 Task: Look for space in Pijnacker, Netherlands from 1st June, 2023 to 9th June, 2023 for 4 adults in price range Rs.6000 to Rs.12000. Place can be entire place with 2 bedrooms having 2 beds and 2 bathrooms. Property type can be house, flat, guest house. Booking option can be shelf check-in. Required host language is English.
Action: Mouse moved to (490, 56)
Screenshot: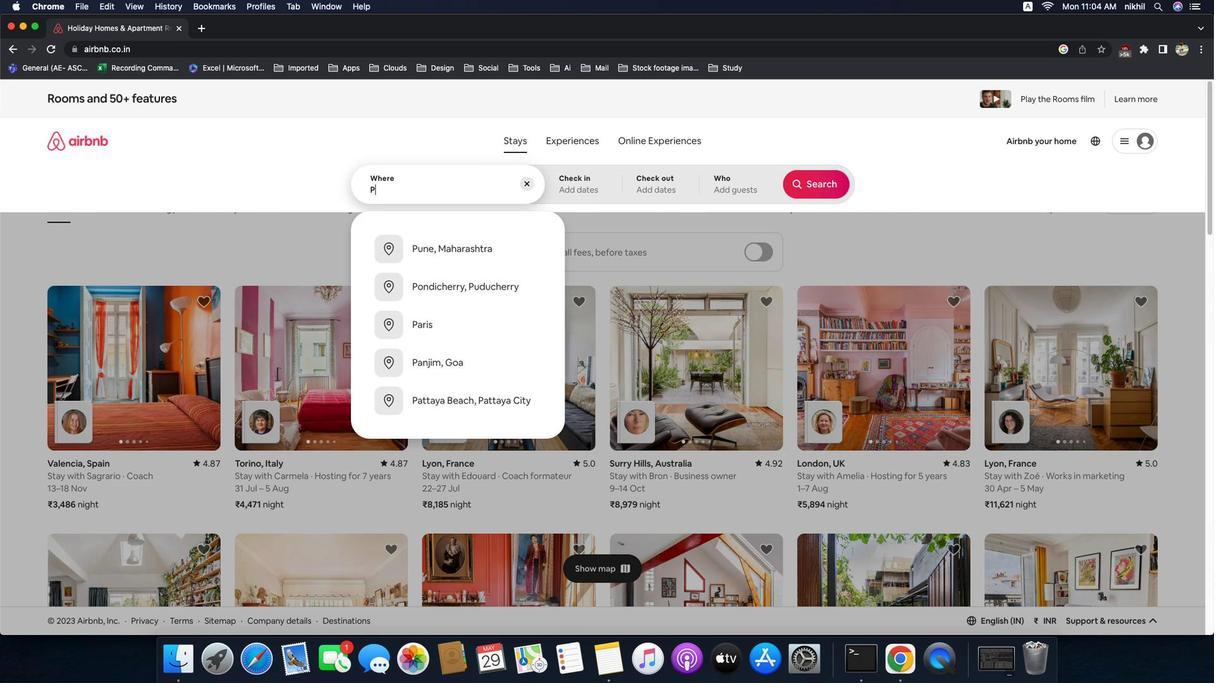 
Action: Mouse pressed left at (490, 56)
Screenshot: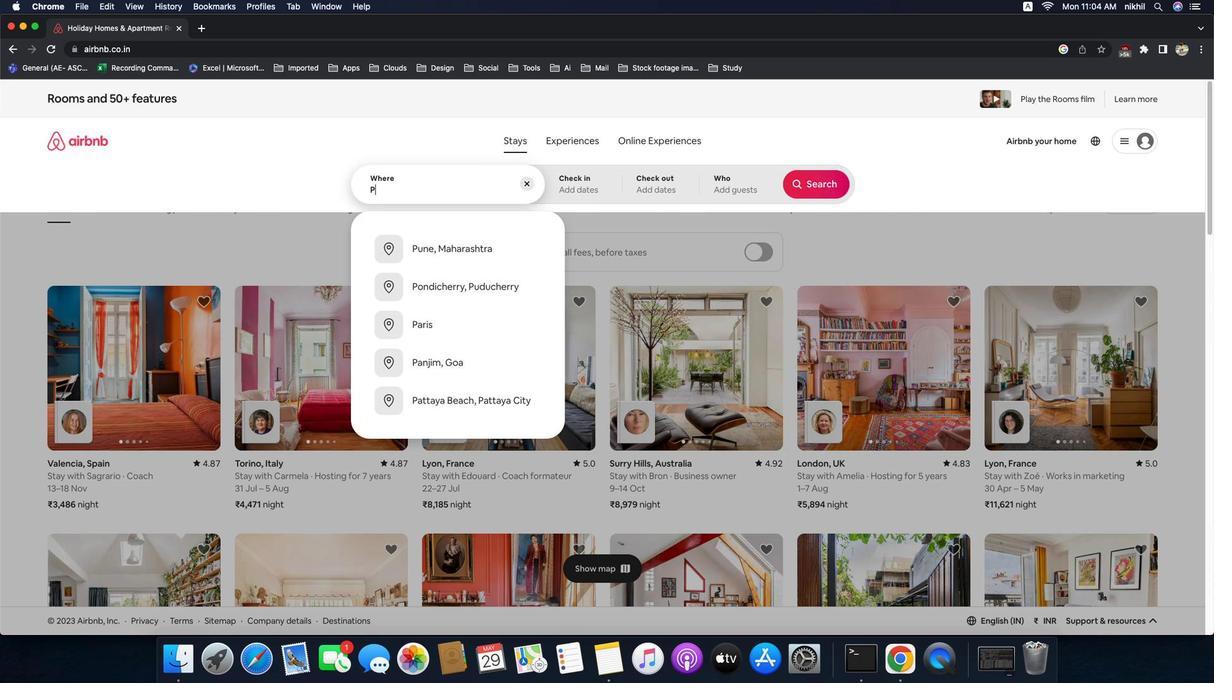 
Action: Mouse moved to (468, 48)
Screenshot: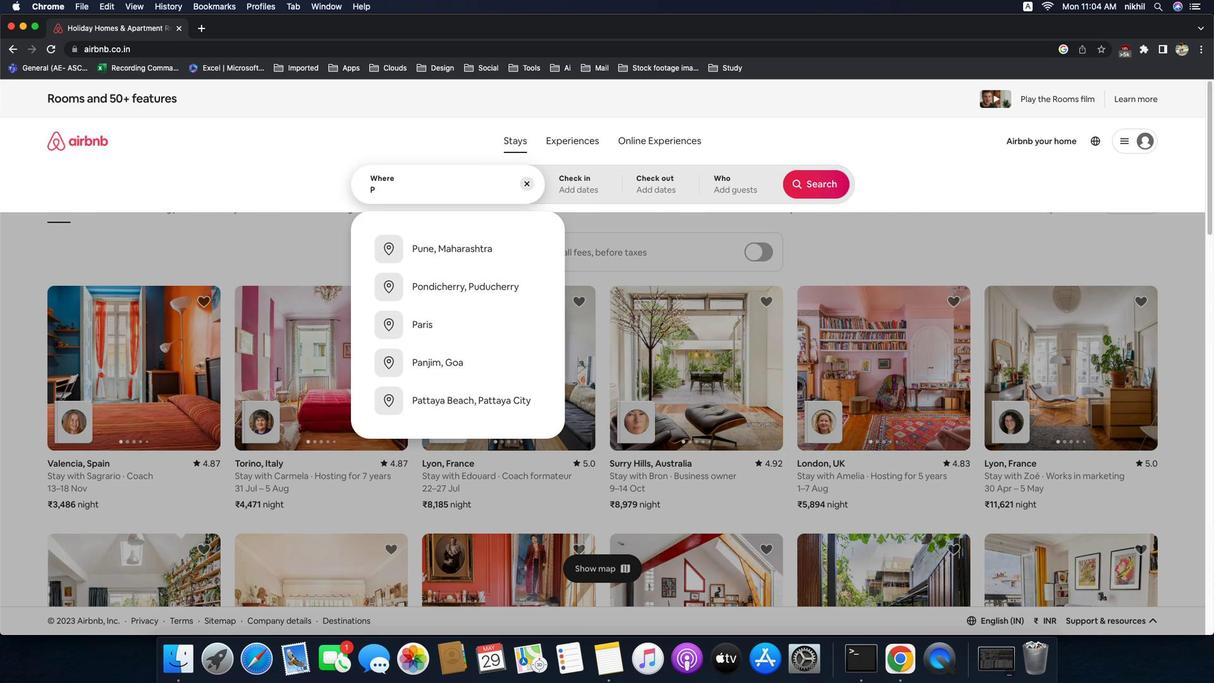 
Action: Mouse pressed left at (468, 48)
Screenshot: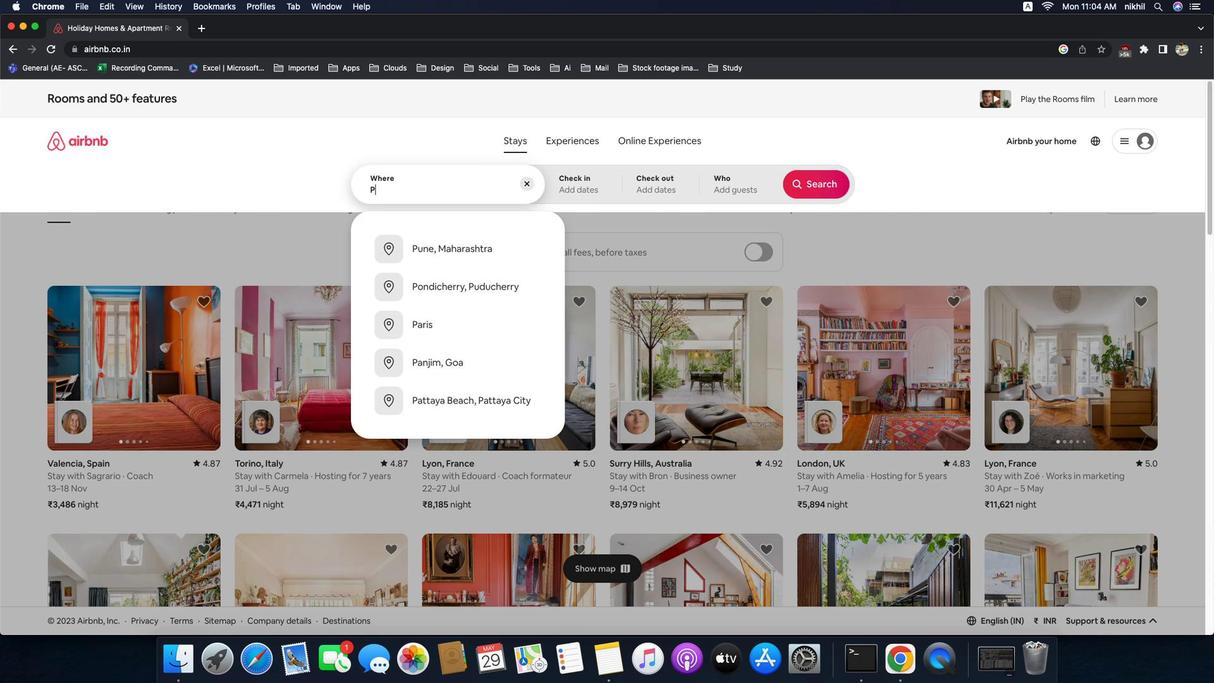 
Action: Mouse moved to (388, 101)
Screenshot: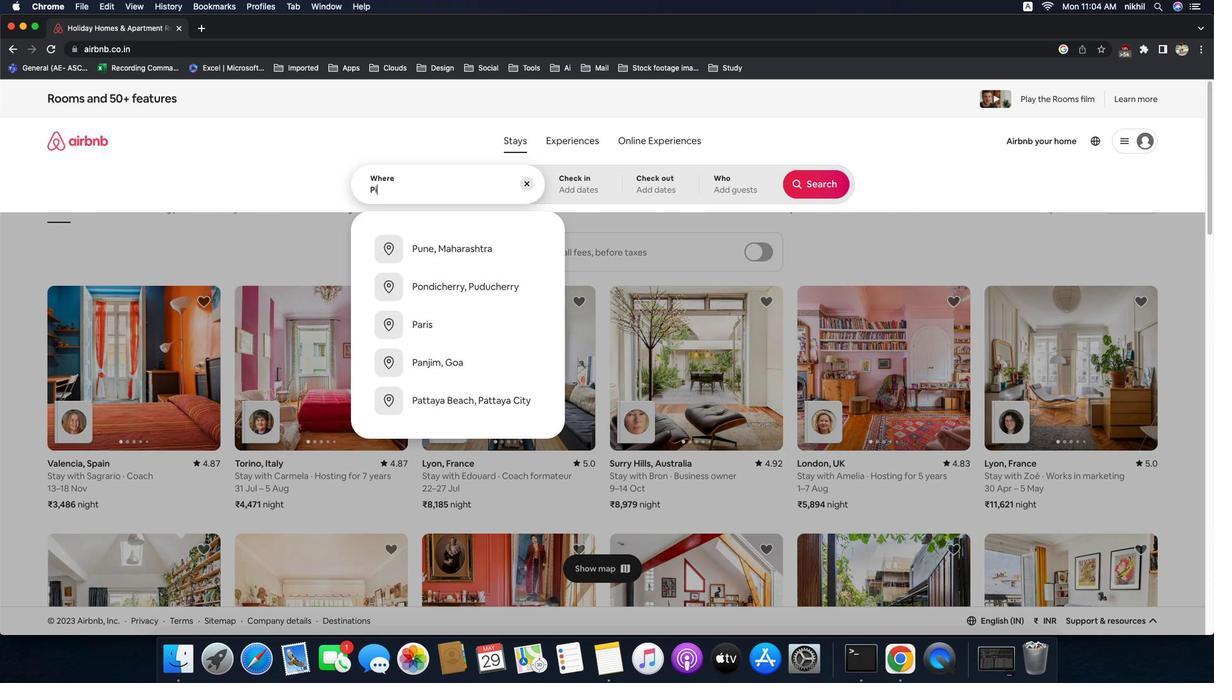 
Action: Mouse pressed left at (388, 101)
Screenshot: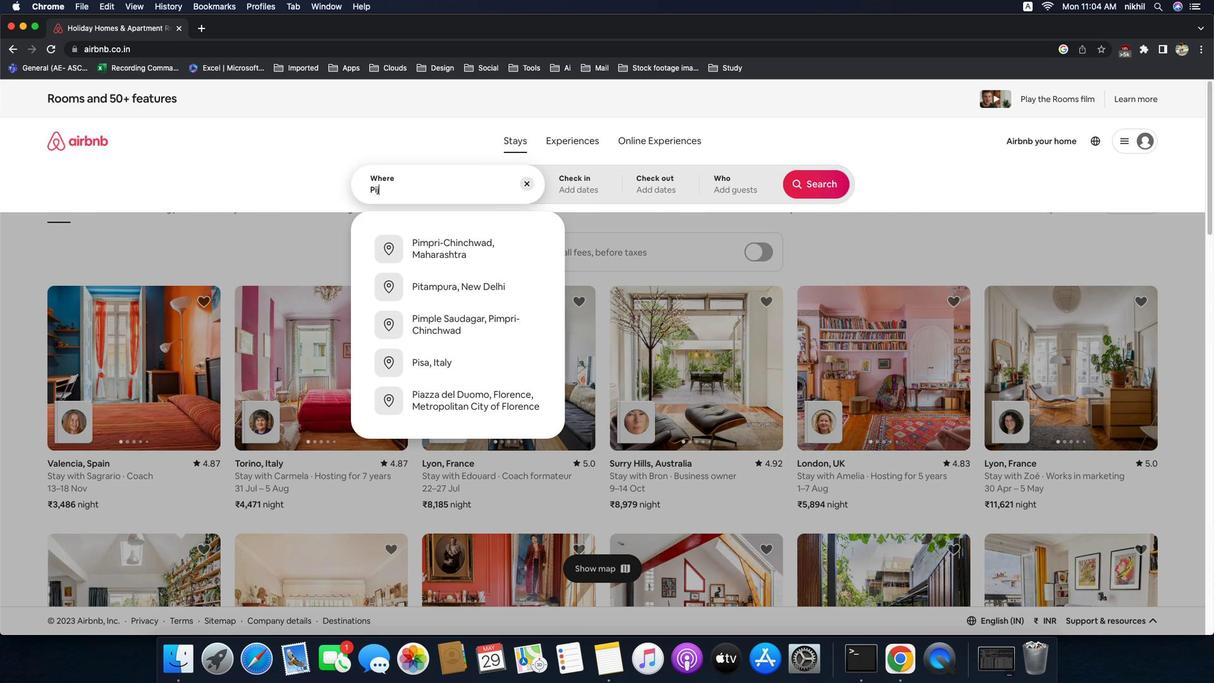 
Action: Key pressed 'P'Key.caps_lock'i''j''n''a''c''k''e''r'','Key.spaceKey.caps_lock'N'Key.caps_lock'e''t''h''e''r''l''a''n''d''s'
Screenshot: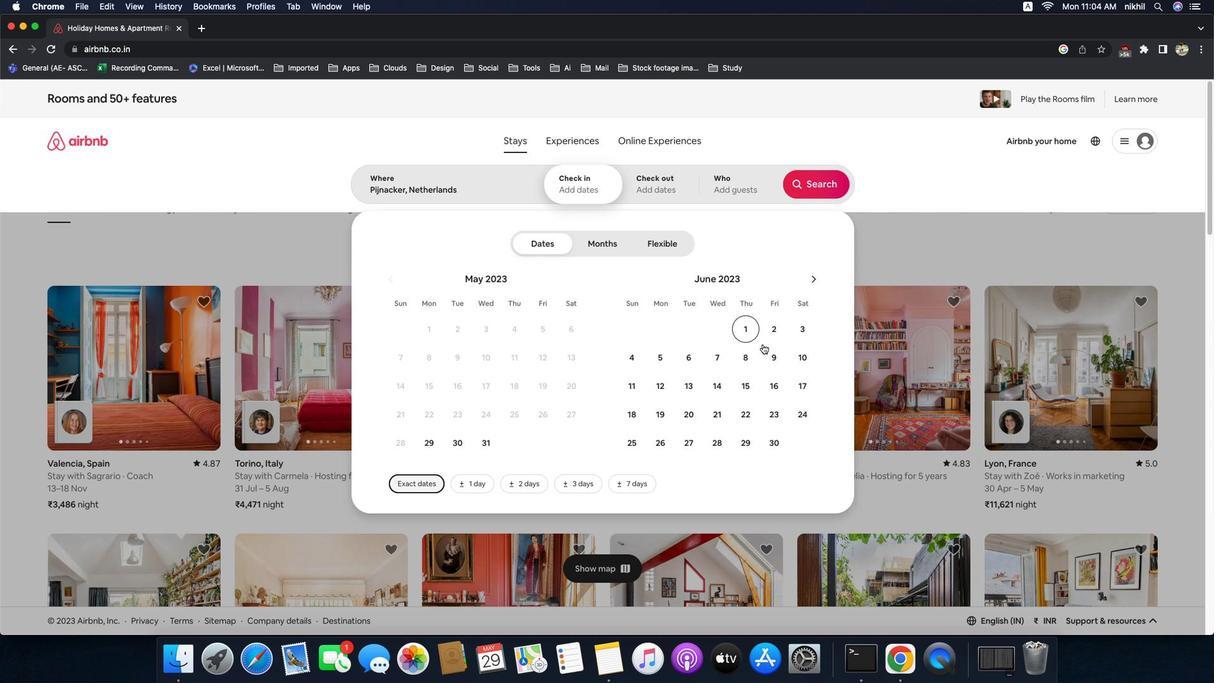 
Action: Mouse moved to (435, 172)
Screenshot: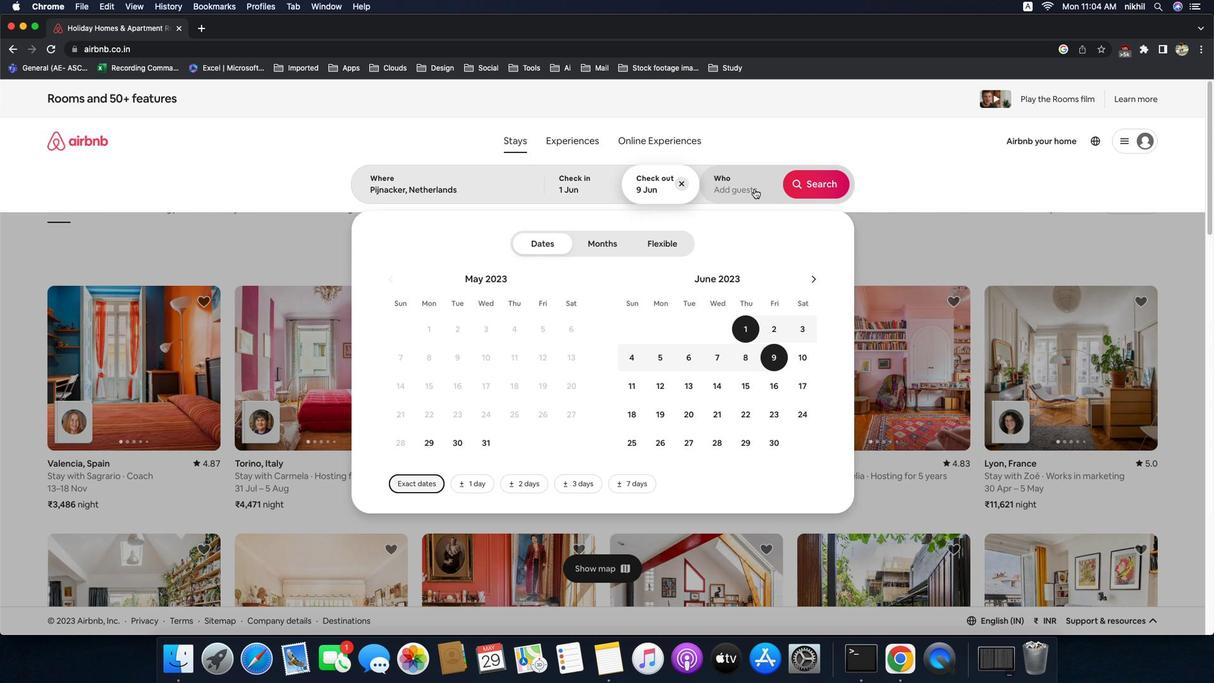 
Action: Mouse pressed left at (435, 172)
Screenshot: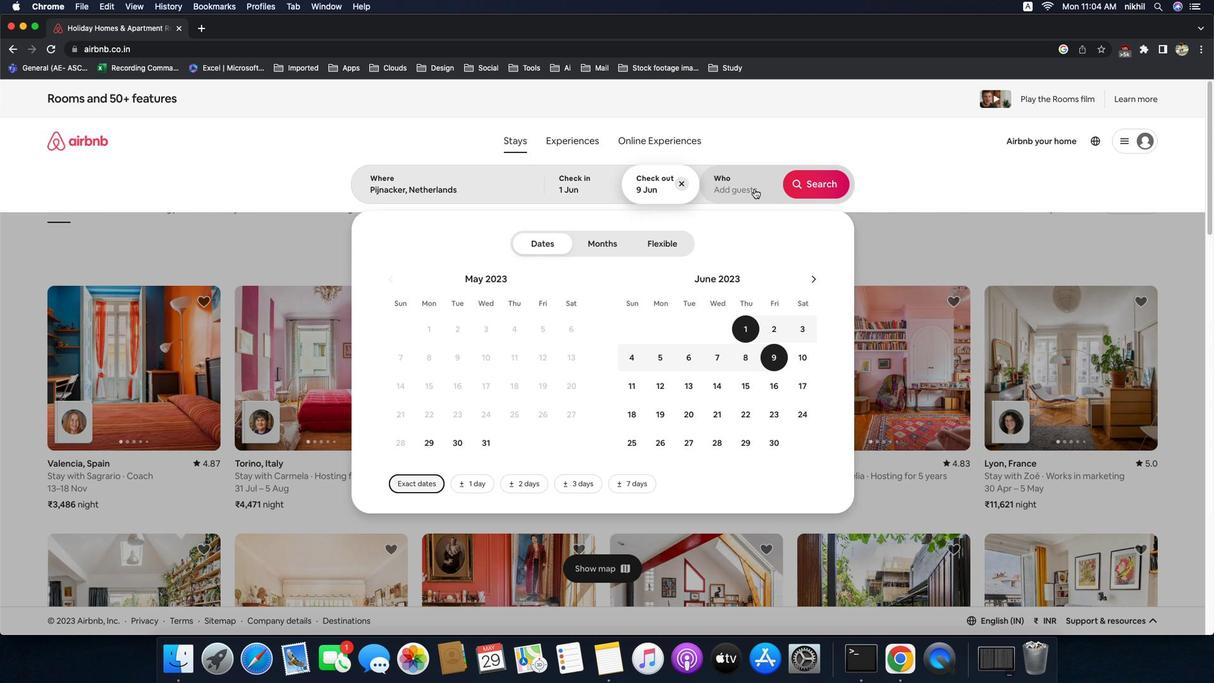 
Action: Mouse moved to (696, 242)
Screenshot: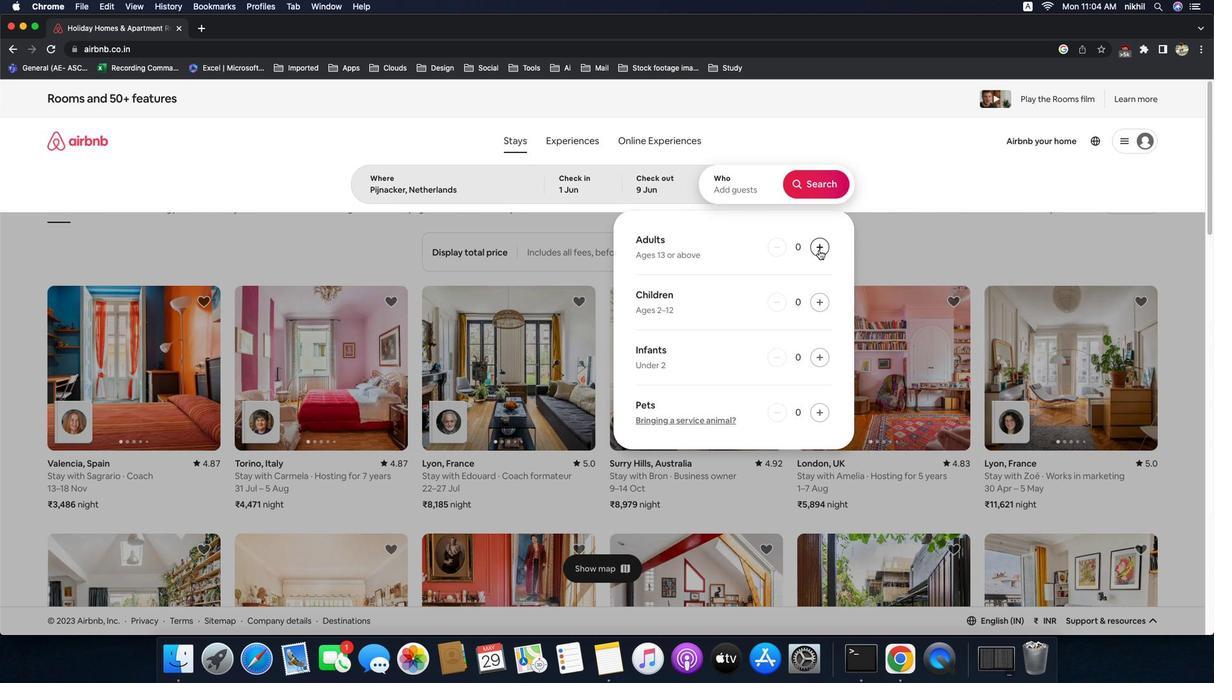 
Action: Mouse pressed left at (696, 242)
Screenshot: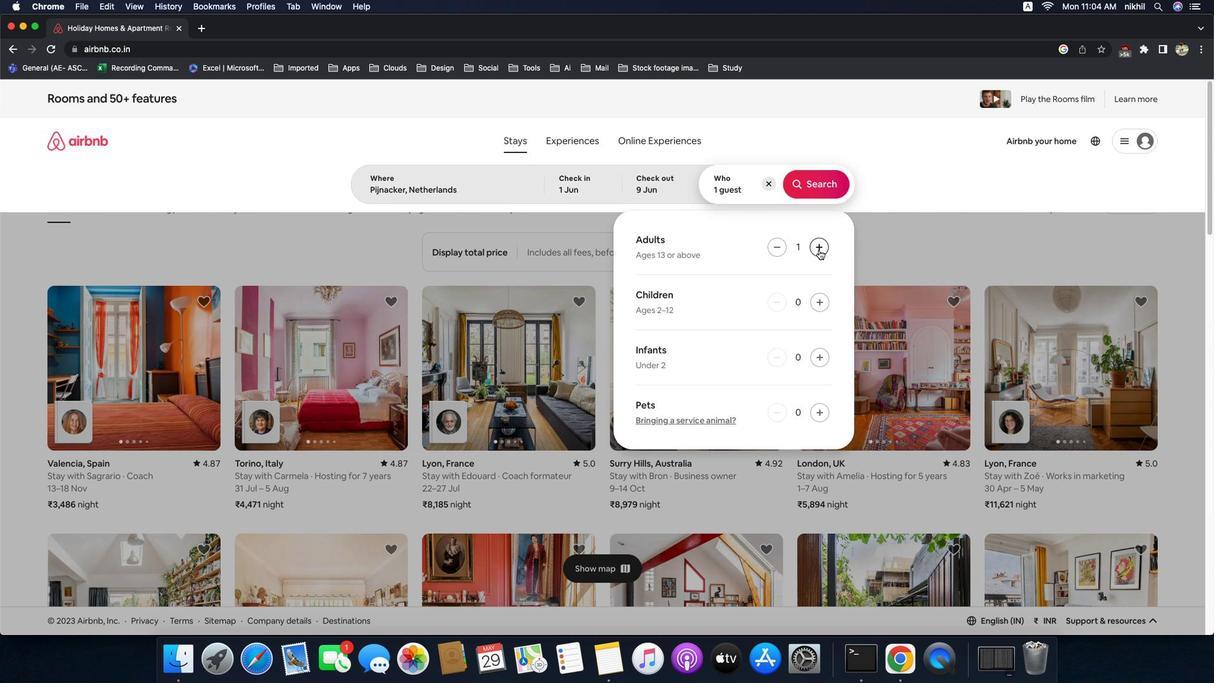 
Action: Mouse moved to (720, 275)
Screenshot: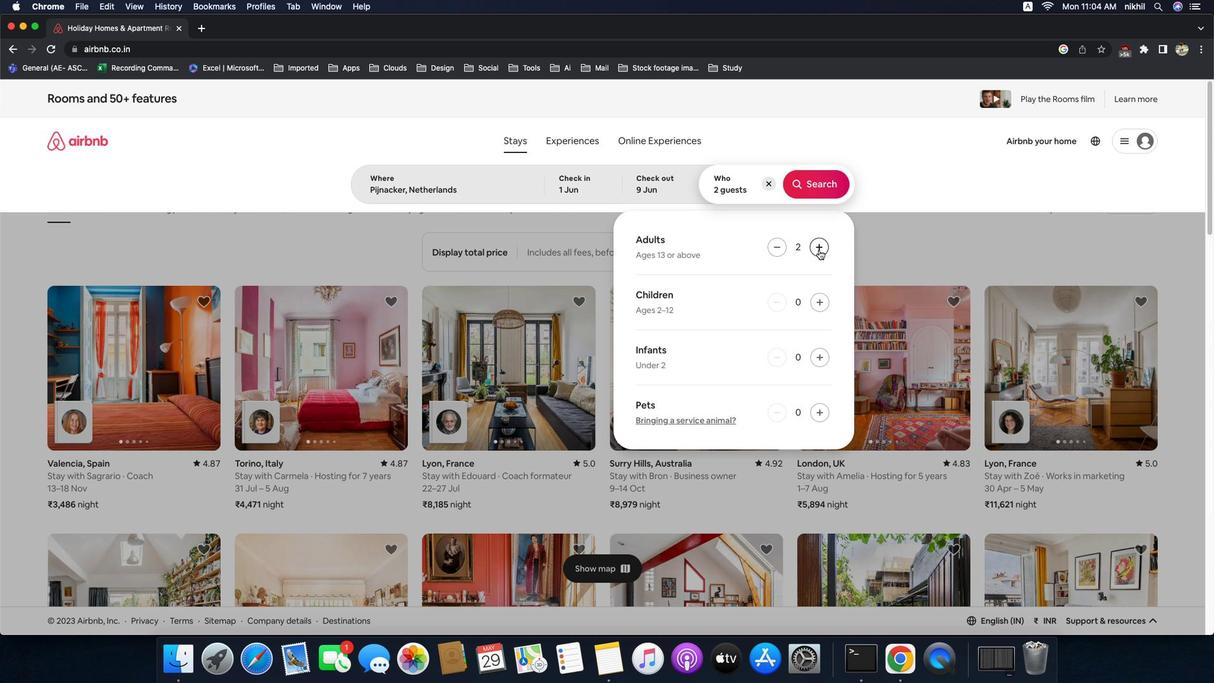 
Action: Mouse pressed left at (720, 275)
Screenshot: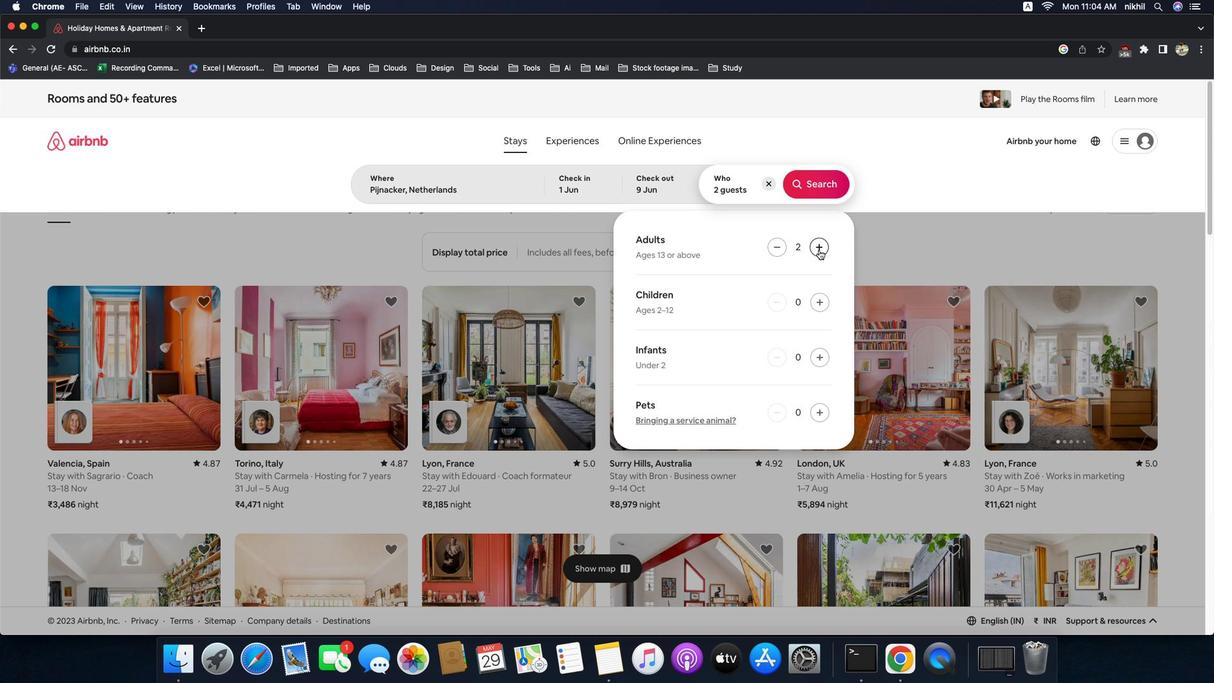
Action: Mouse moved to (703, 100)
Screenshot: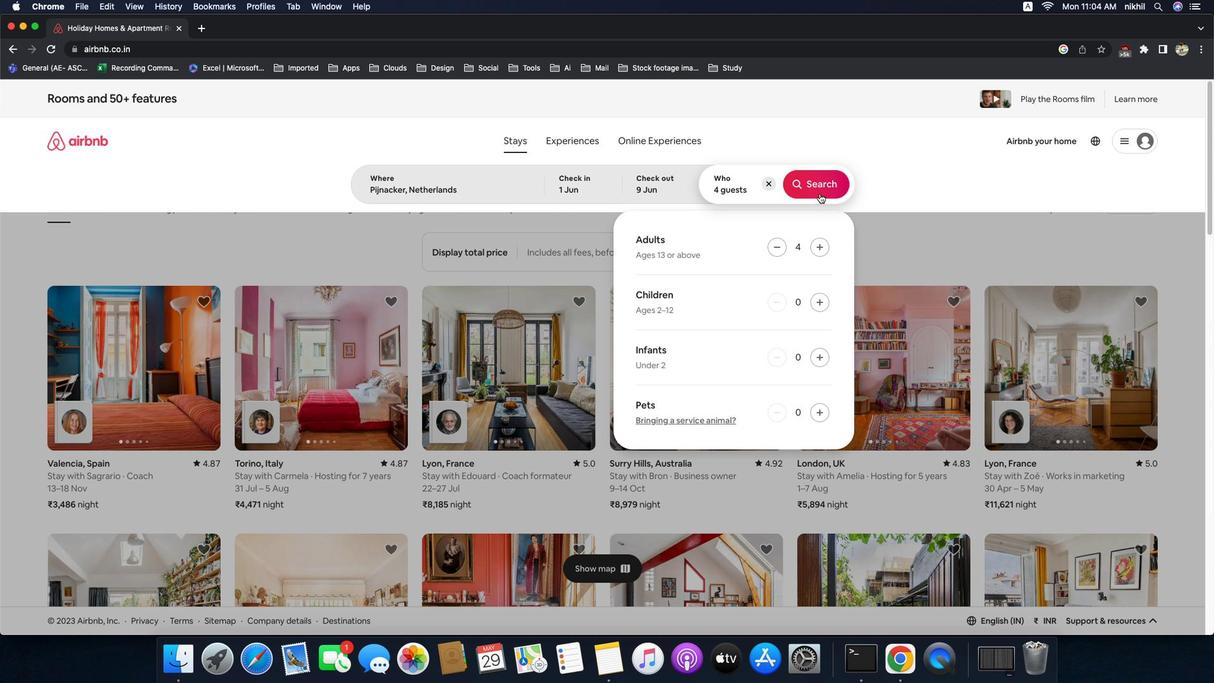 
Action: Mouse pressed left at (703, 100)
Screenshot: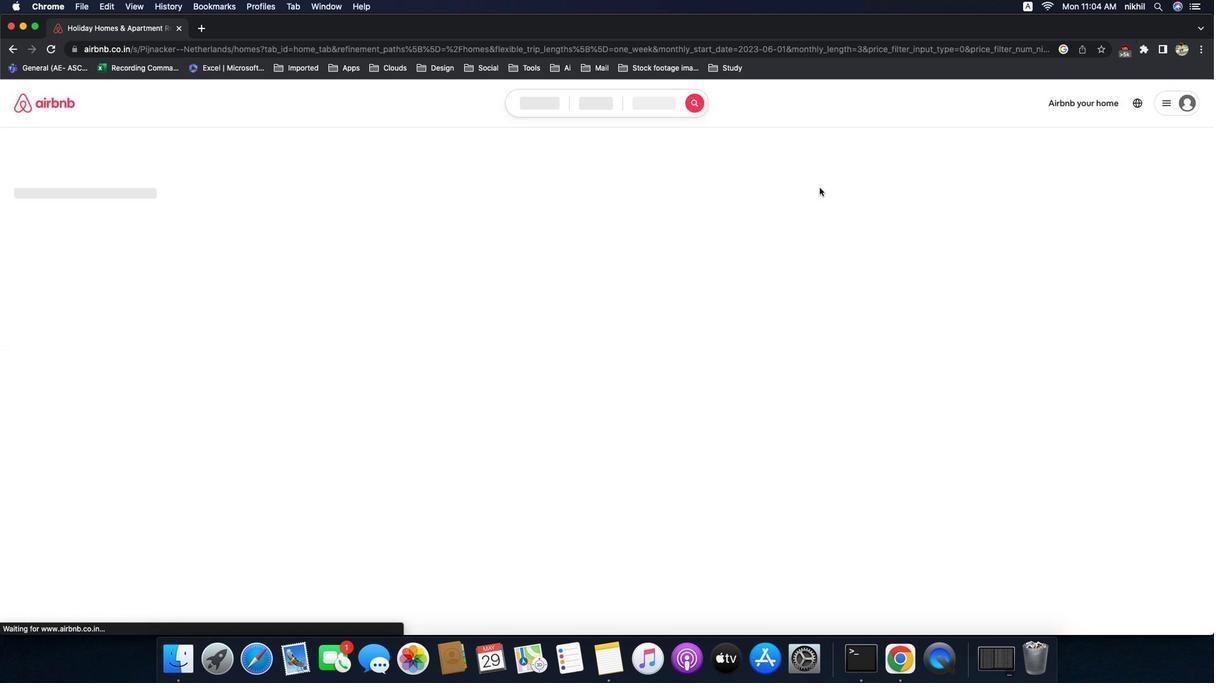
Action: Mouse moved to (773, 165)
Screenshot: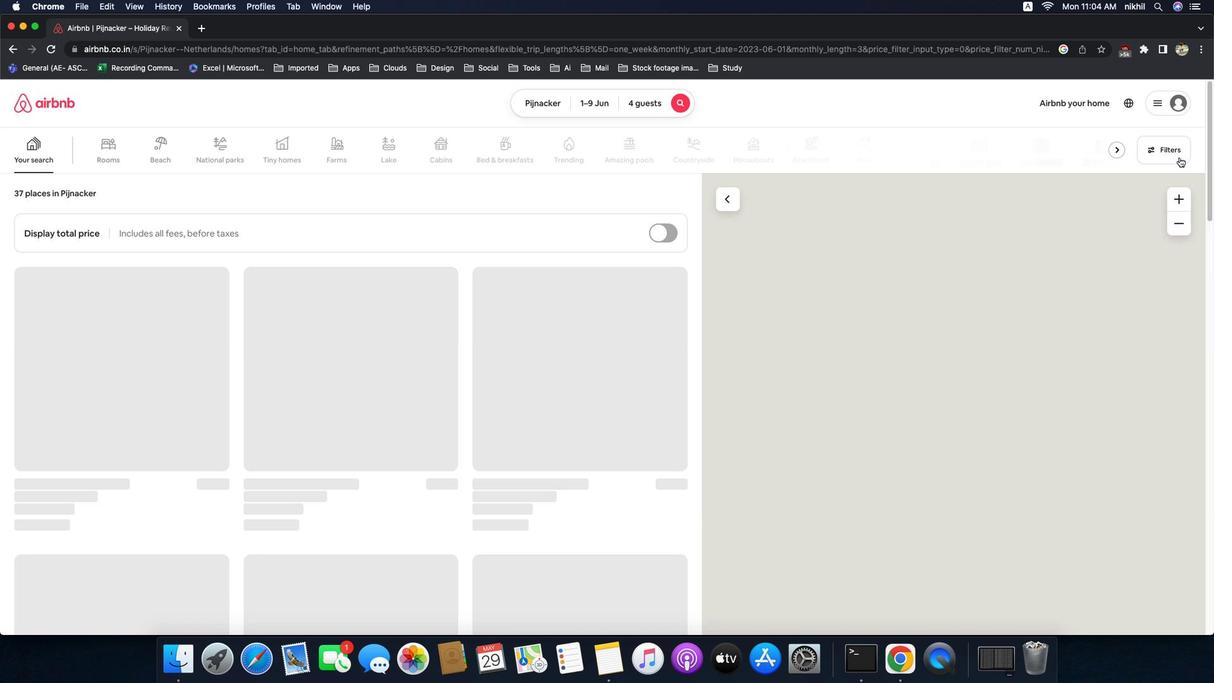 
Action: Mouse pressed left at (773, 165)
Screenshot: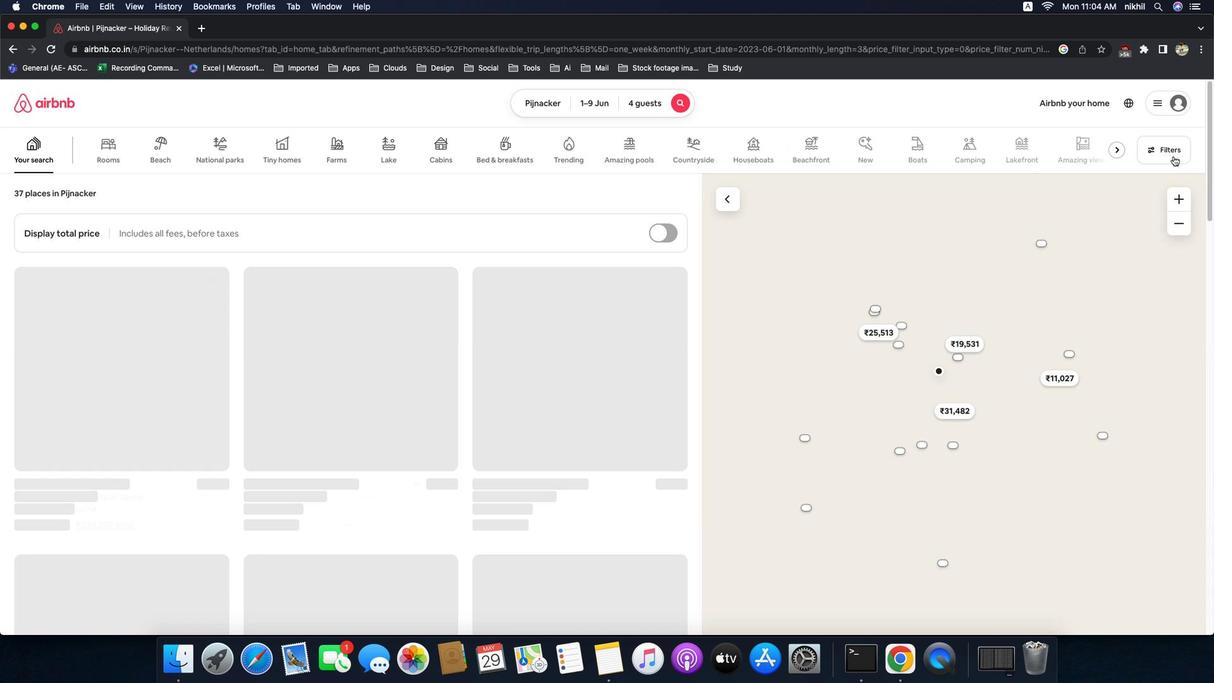 
Action: Mouse pressed left at (773, 165)
Screenshot: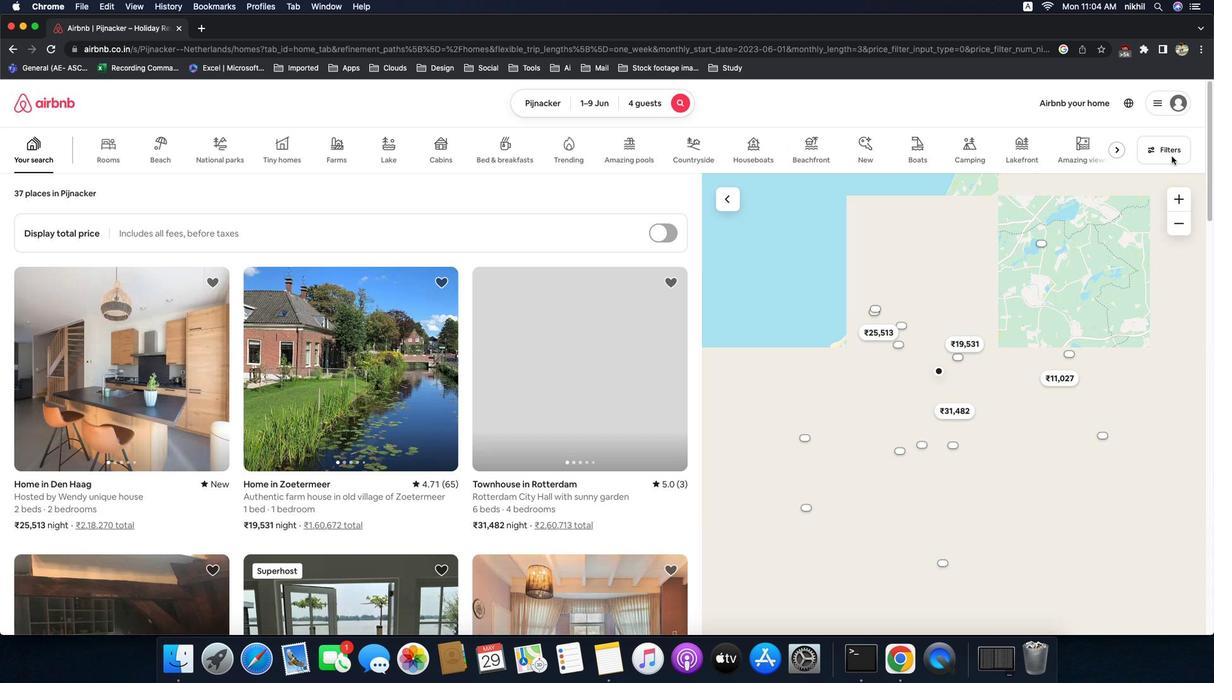 
Action: Mouse pressed left at (773, 165)
Screenshot: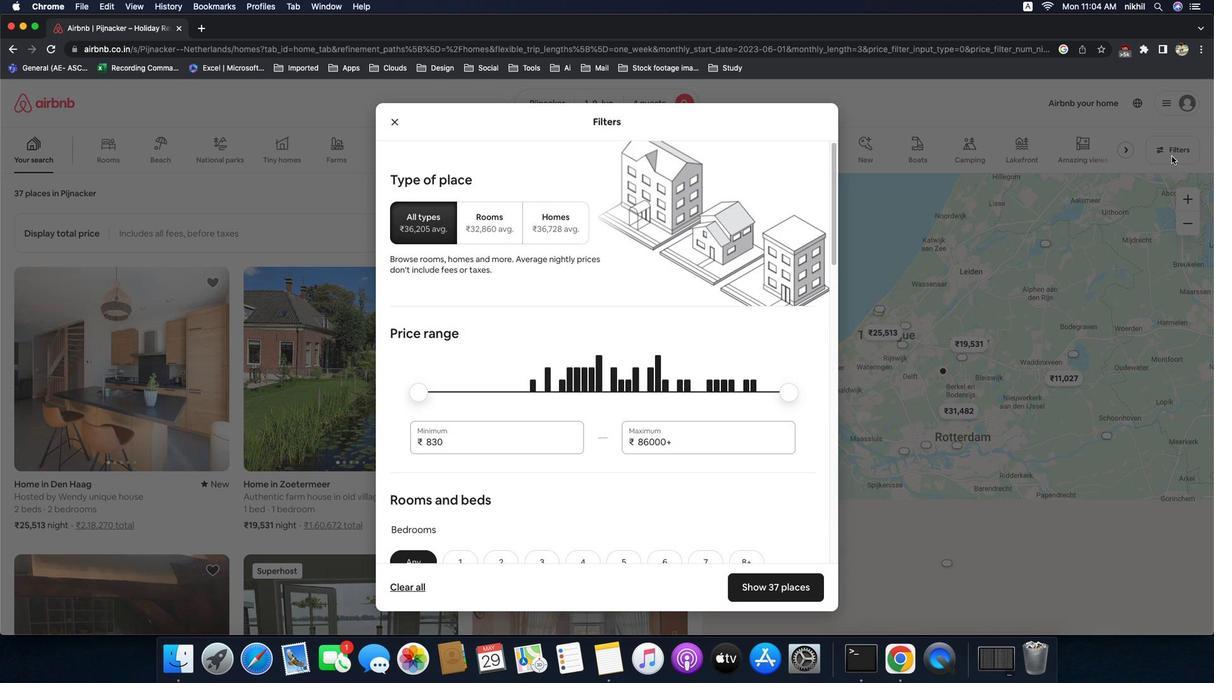 
Action: Mouse pressed left at (773, 165)
Screenshot: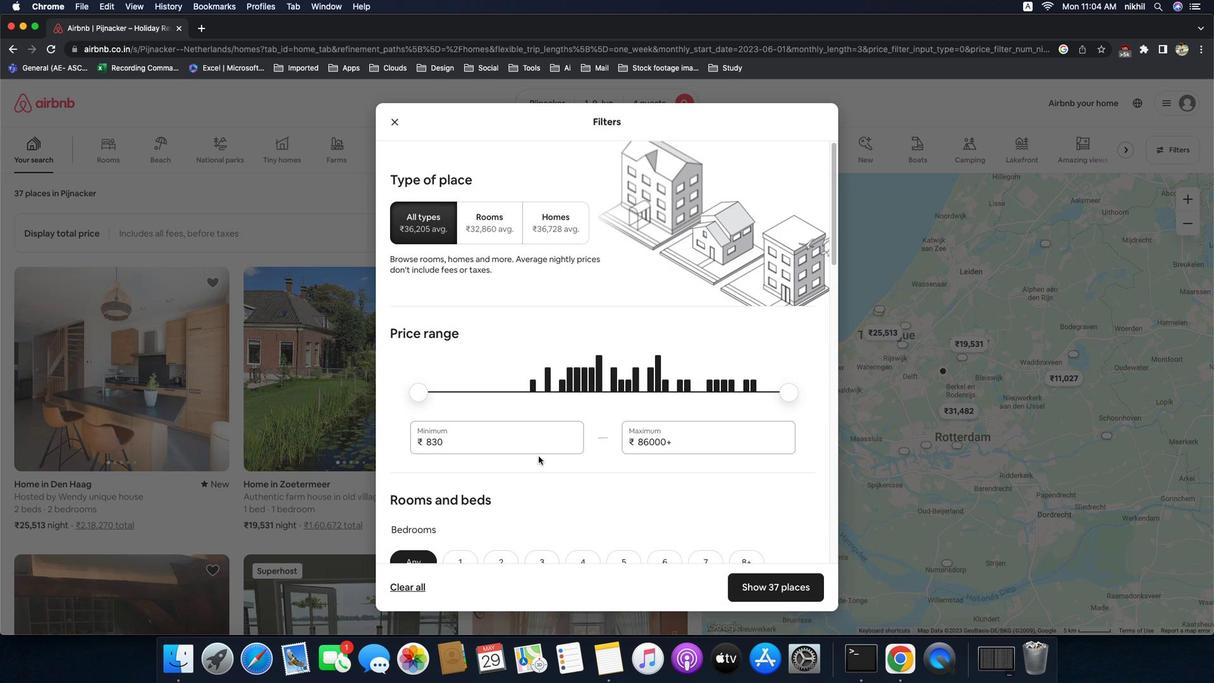 
Action: Mouse moved to (773, 98)
Screenshot: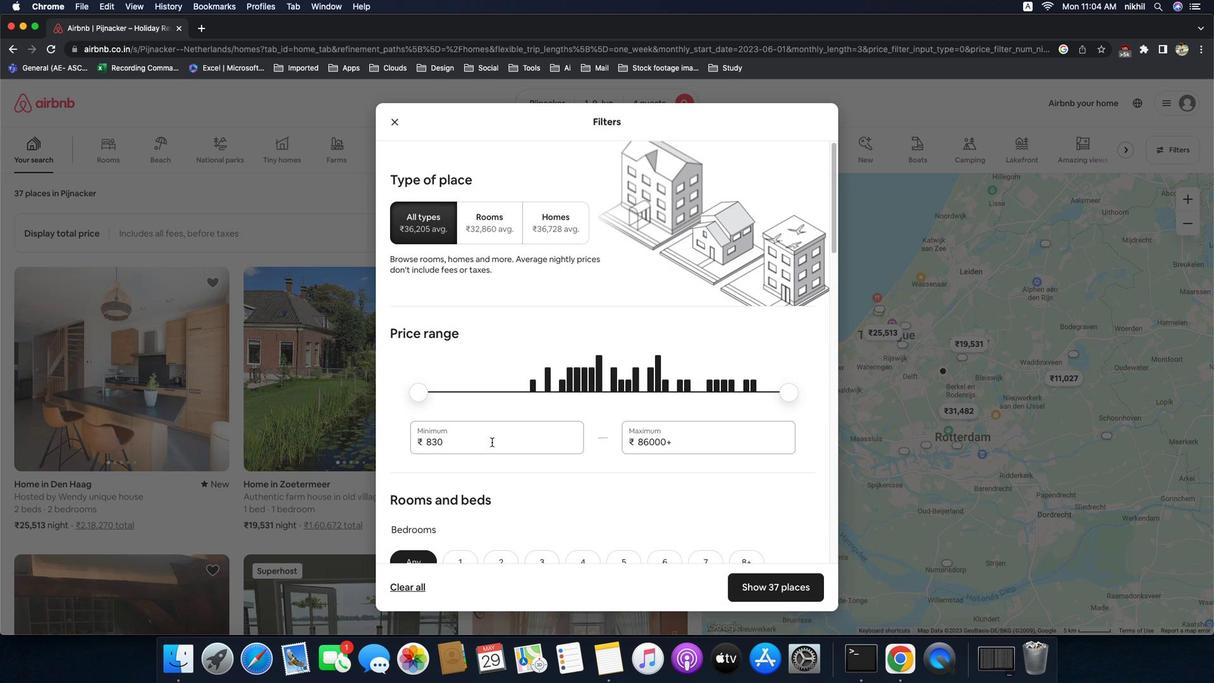 
Action: Mouse pressed left at (773, 98)
Screenshot: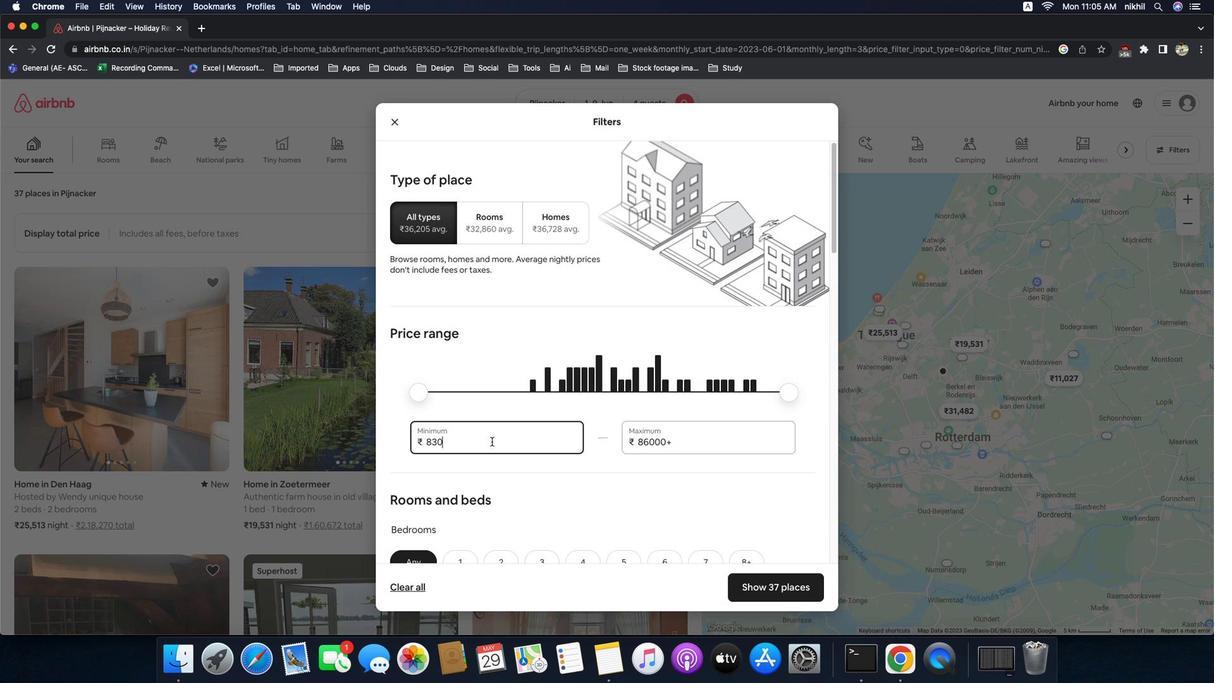 
Action: Mouse moved to (1149, 65)
Screenshot: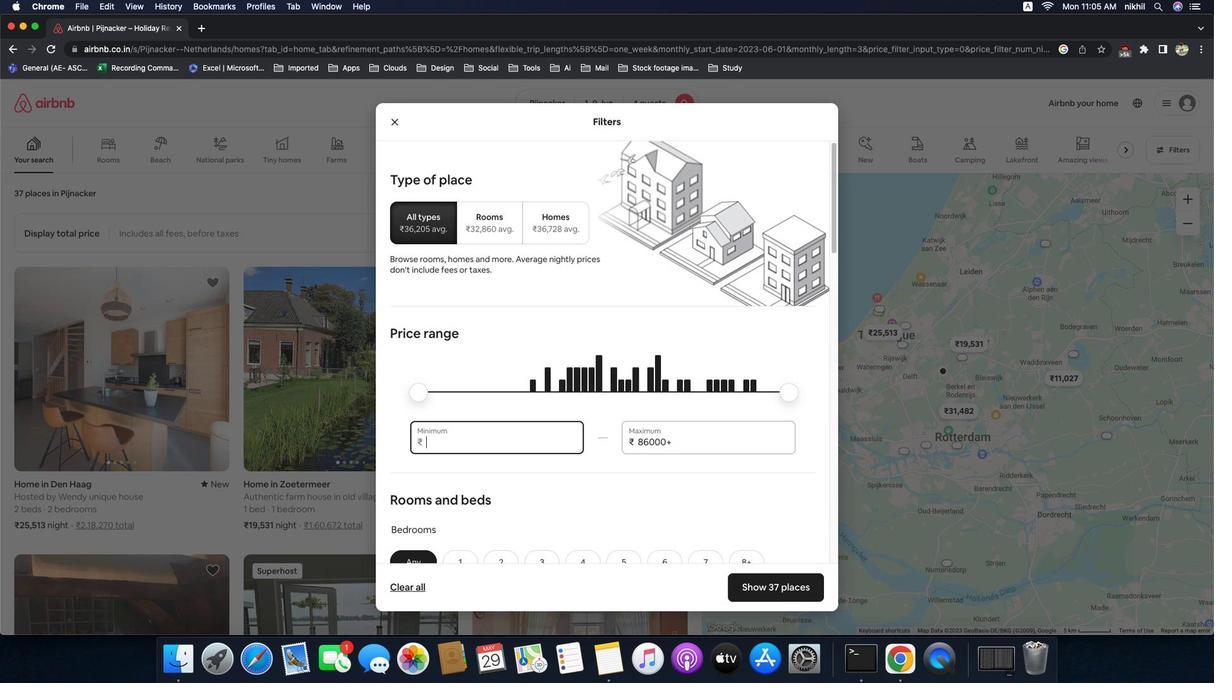 
Action: Mouse pressed left at (1149, 65)
Screenshot: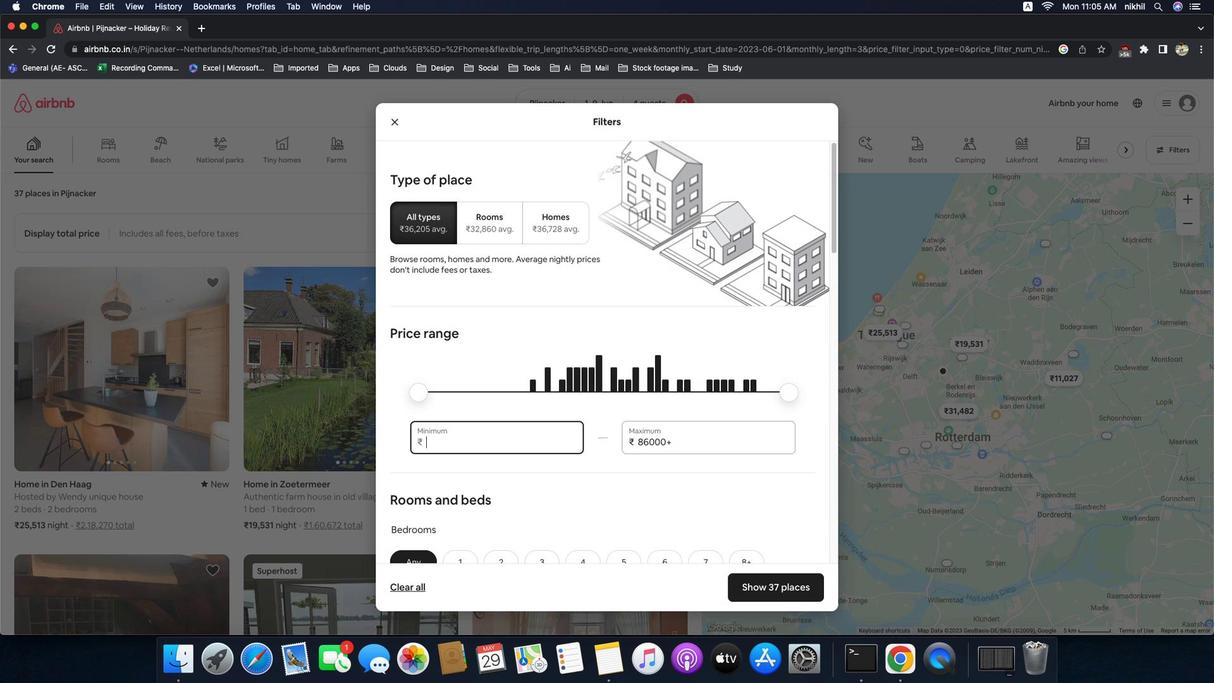
Action: Mouse moved to (423, 370)
Screenshot: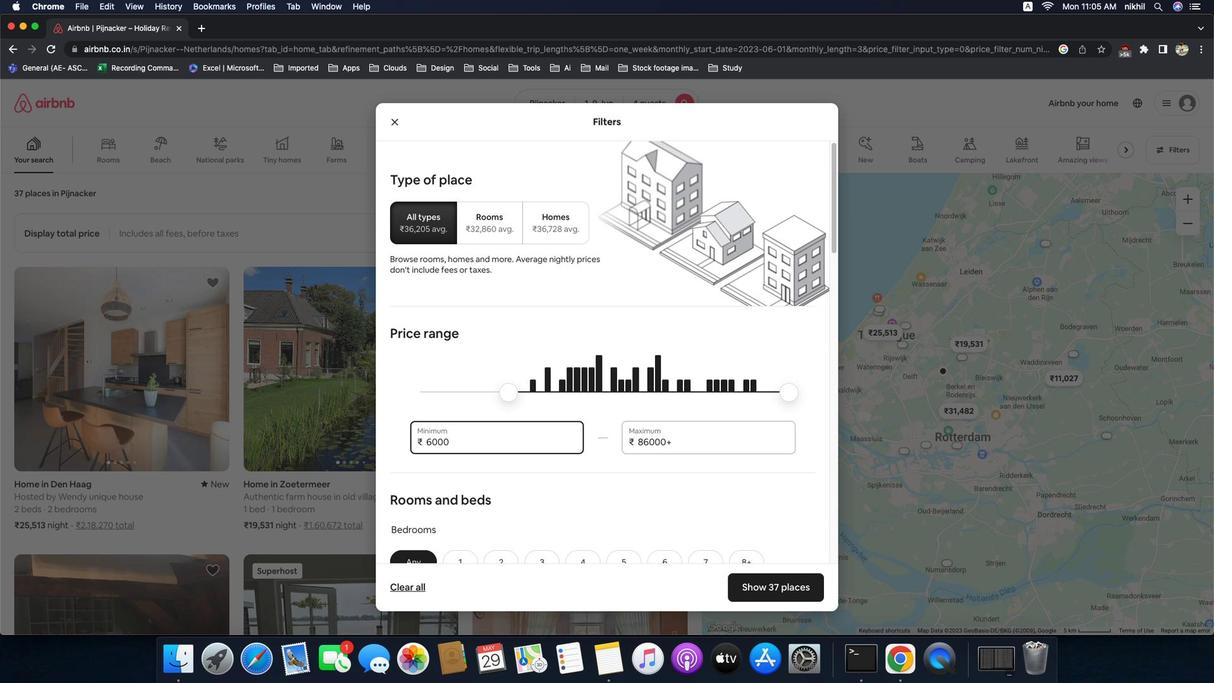 
Action: Mouse pressed left at (423, 370)
Screenshot: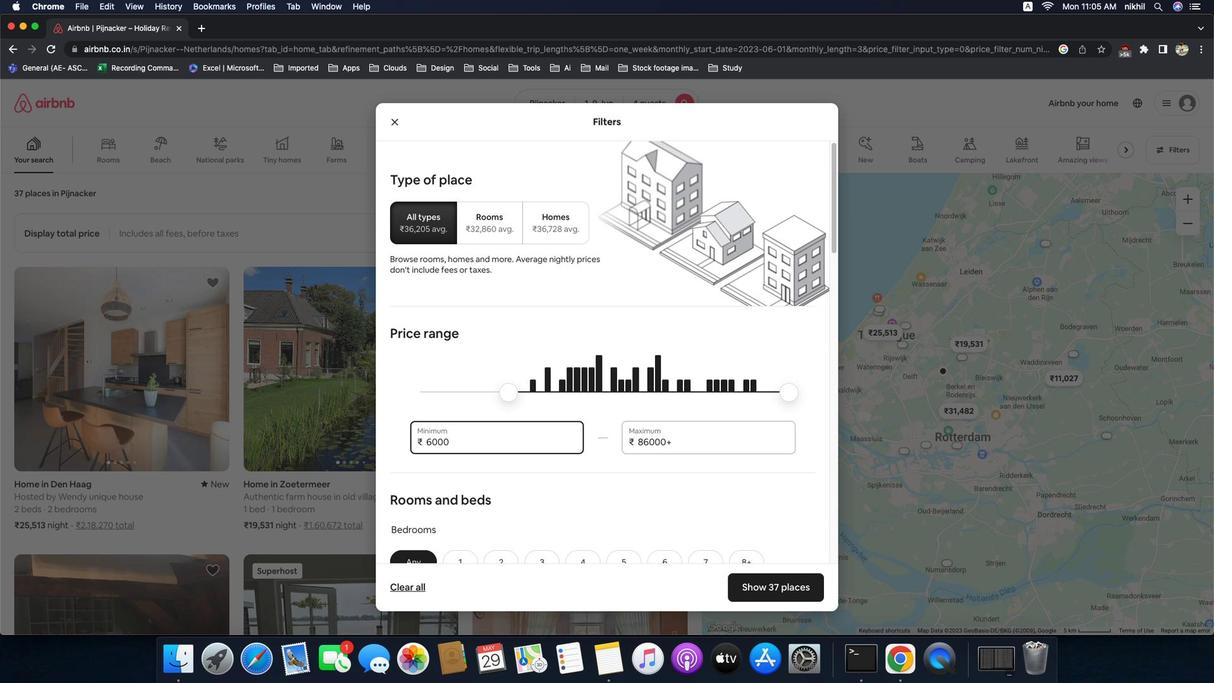 
Action: Key pressed Key.backspaceKey.backspaceKey.backspaceKey.backspace'6''0''0''0'
Screenshot: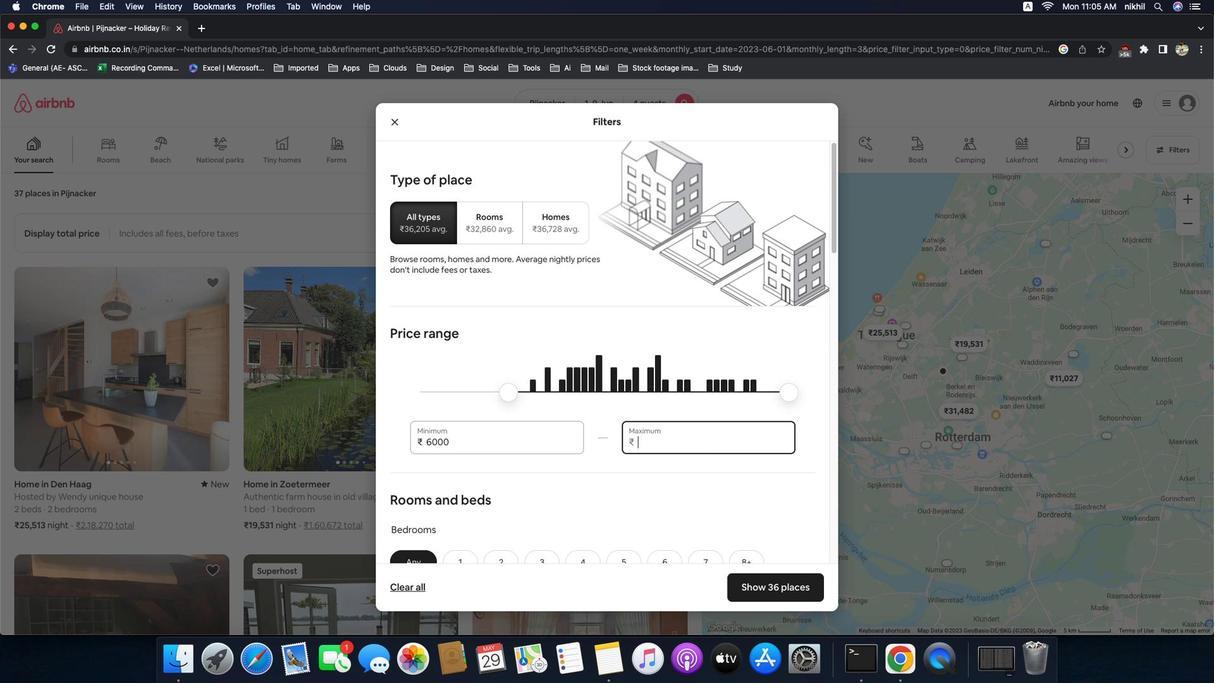 
Action: Mouse moved to (643, 373)
Screenshot: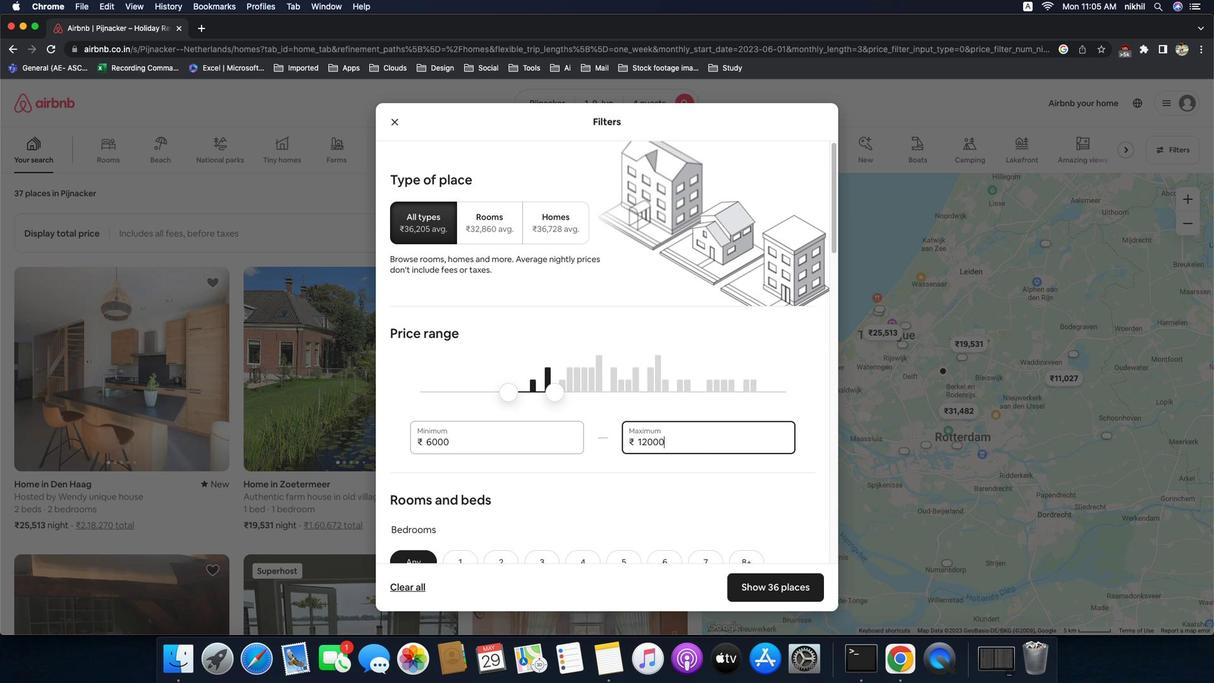 
Action: Mouse pressed left at (643, 373)
Screenshot: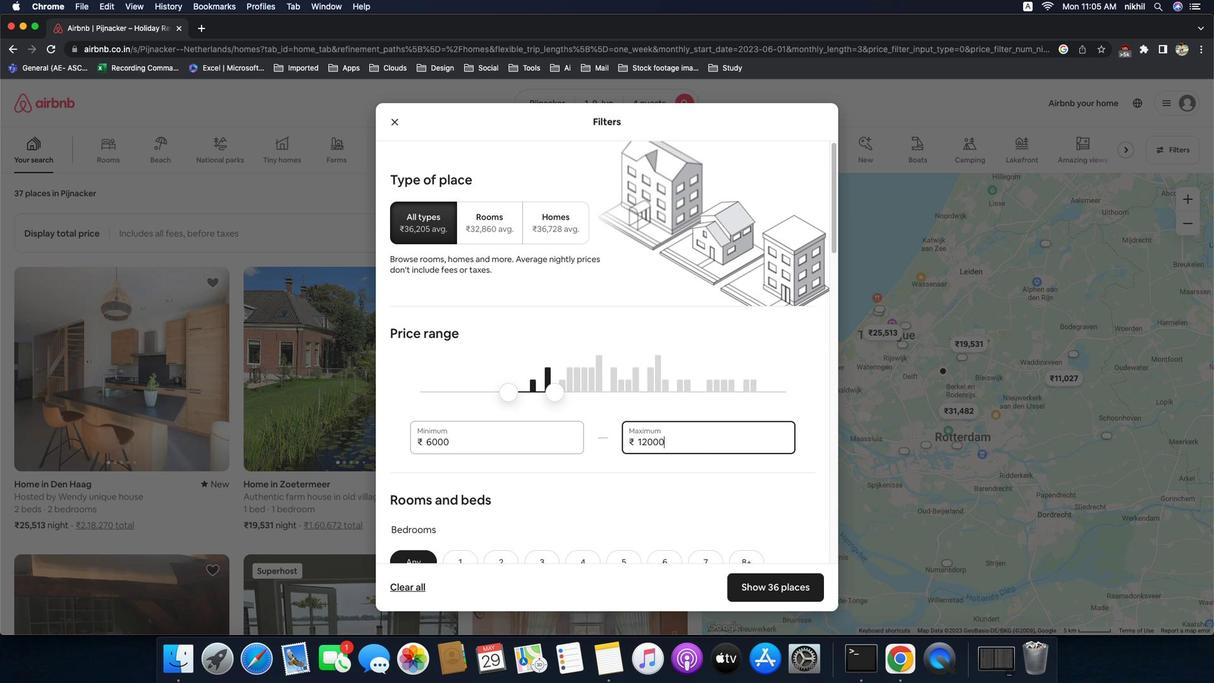 
Action: Mouse moved to (642, 373)
Screenshot: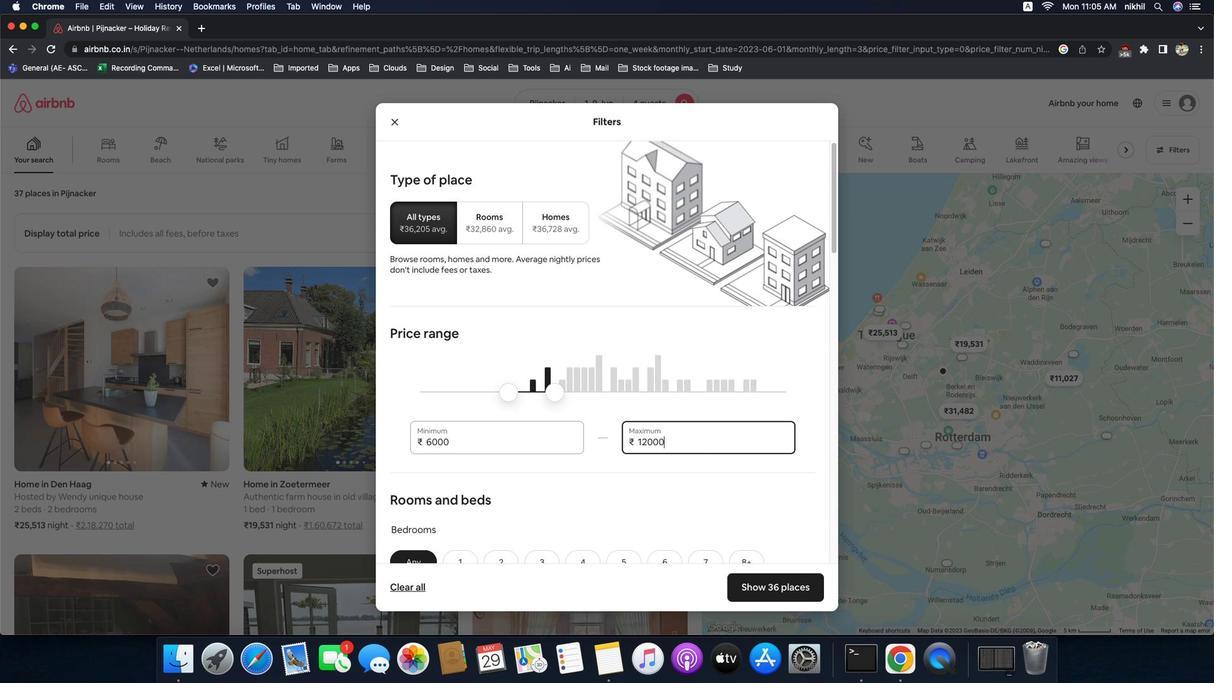 
Action: Key pressed Key.backspaceKey.backspaceKey.backspaceKey.backspaceKey.backspaceKey.backspace'1''2''0''0''0'
Screenshot: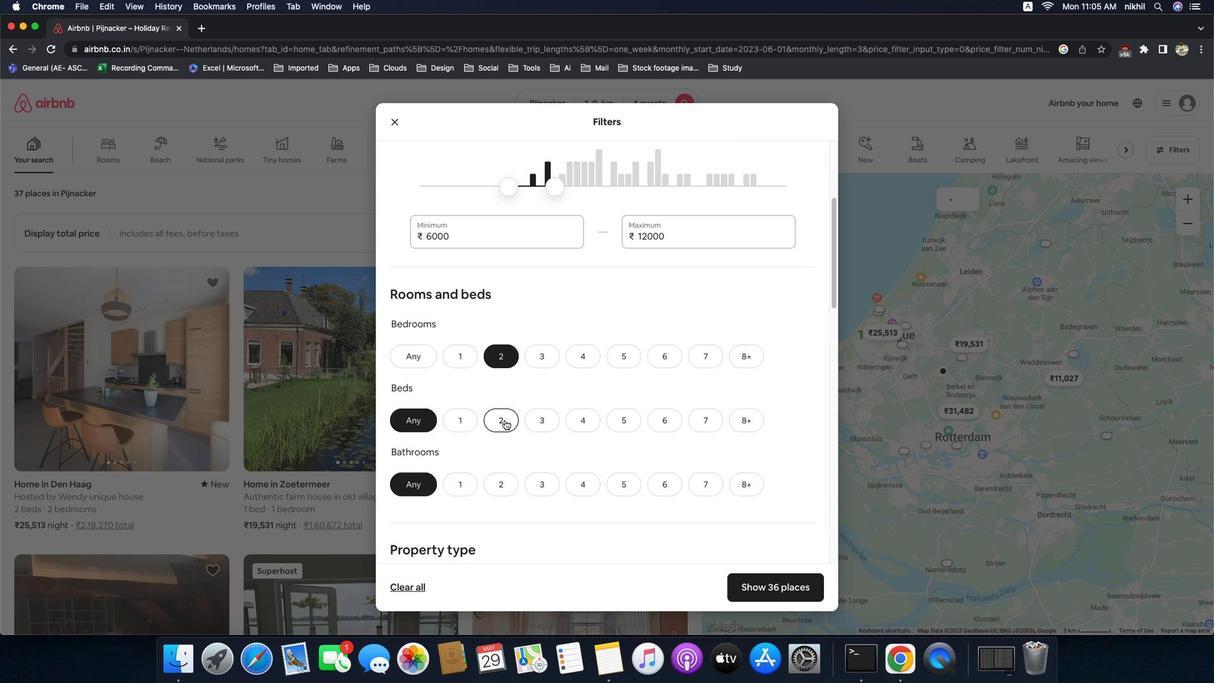 
Action: Mouse moved to (550, 419)
Screenshot: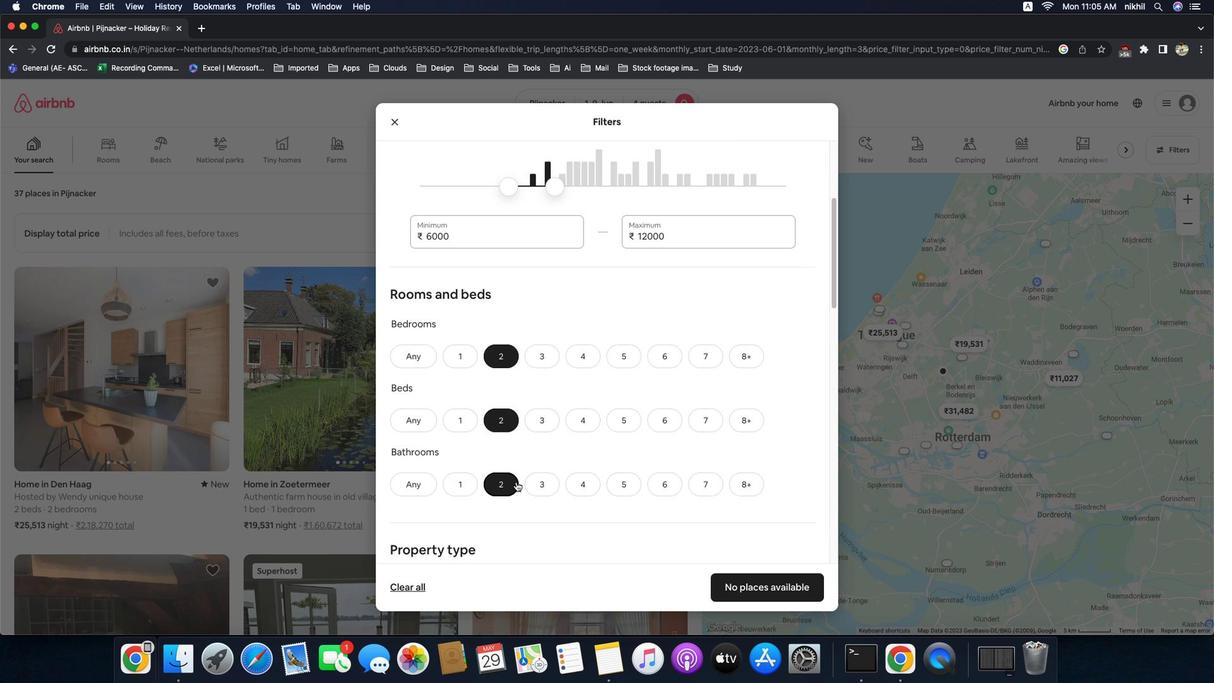 
Action: Mouse scrolled (550, 419) with delta (-100, -101)
Screenshot: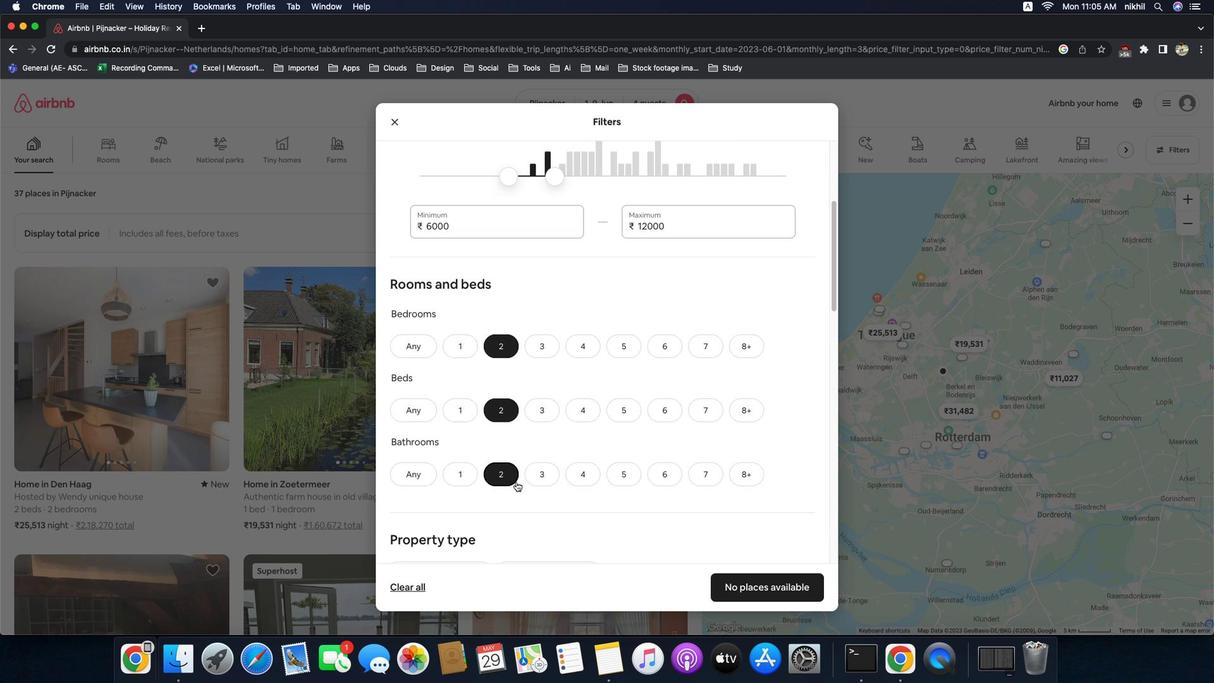 
Action: Mouse scrolled (550, 419) with delta (-100, -101)
Screenshot: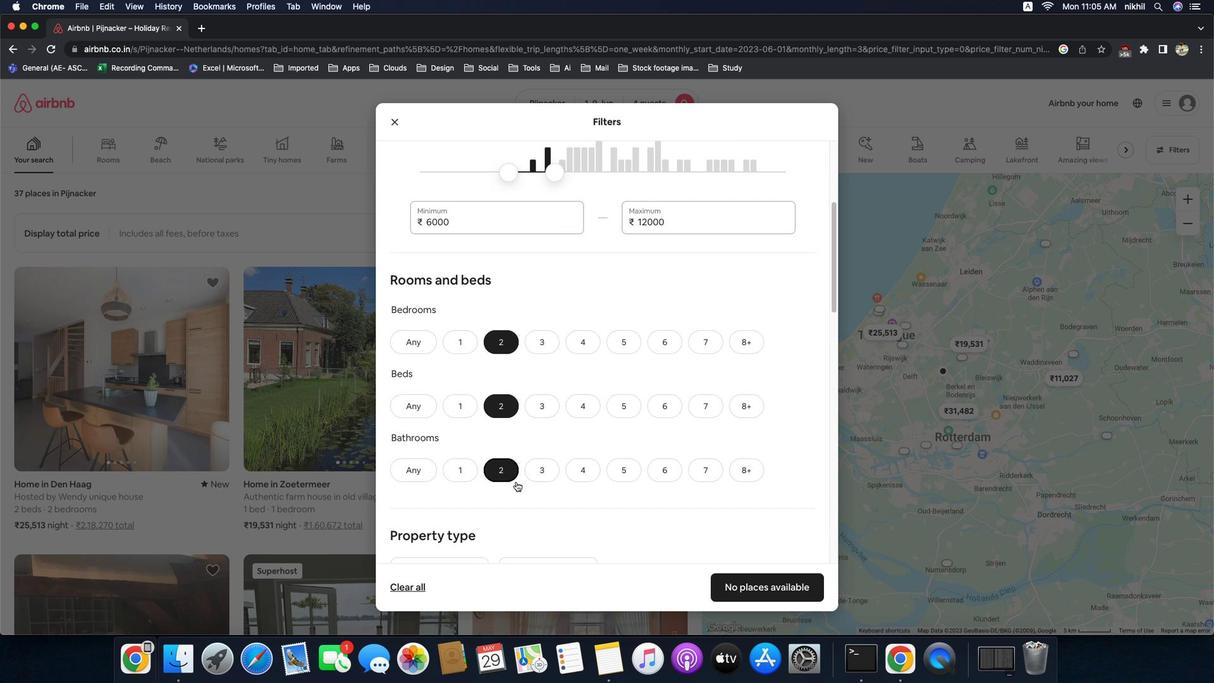 
Action: Mouse scrolled (550, 419) with delta (-100, -102)
Screenshot: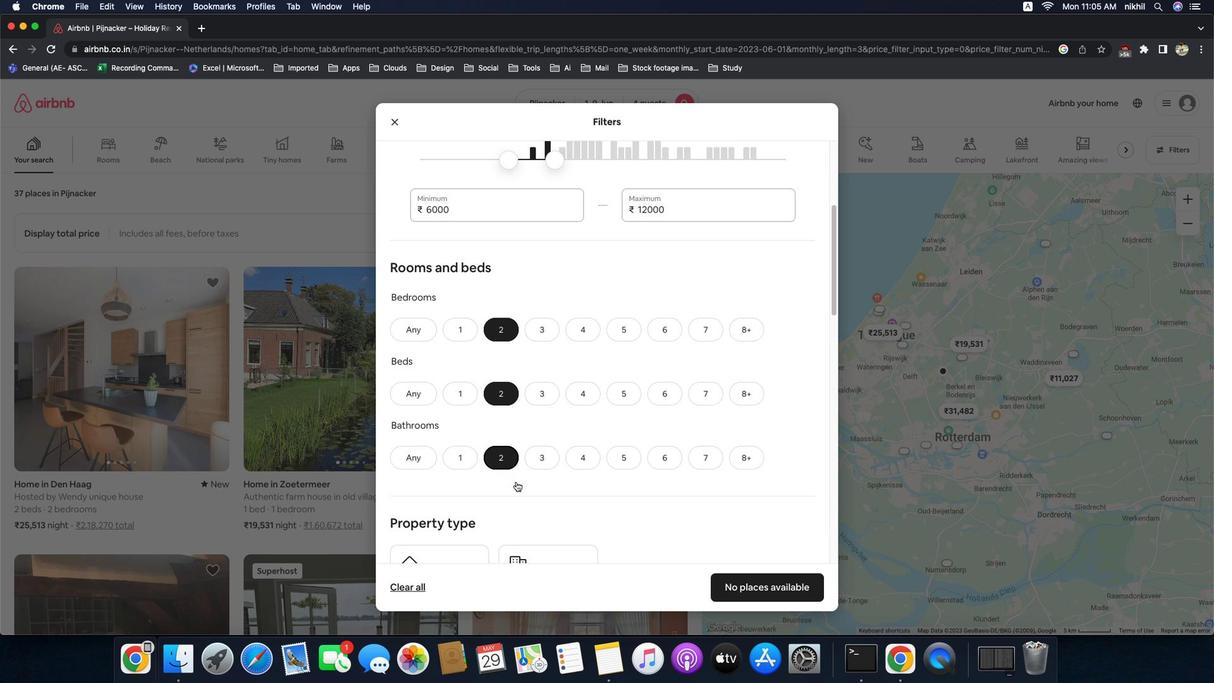 
Action: Mouse scrolled (550, 419) with delta (-100, -103)
Screenshot: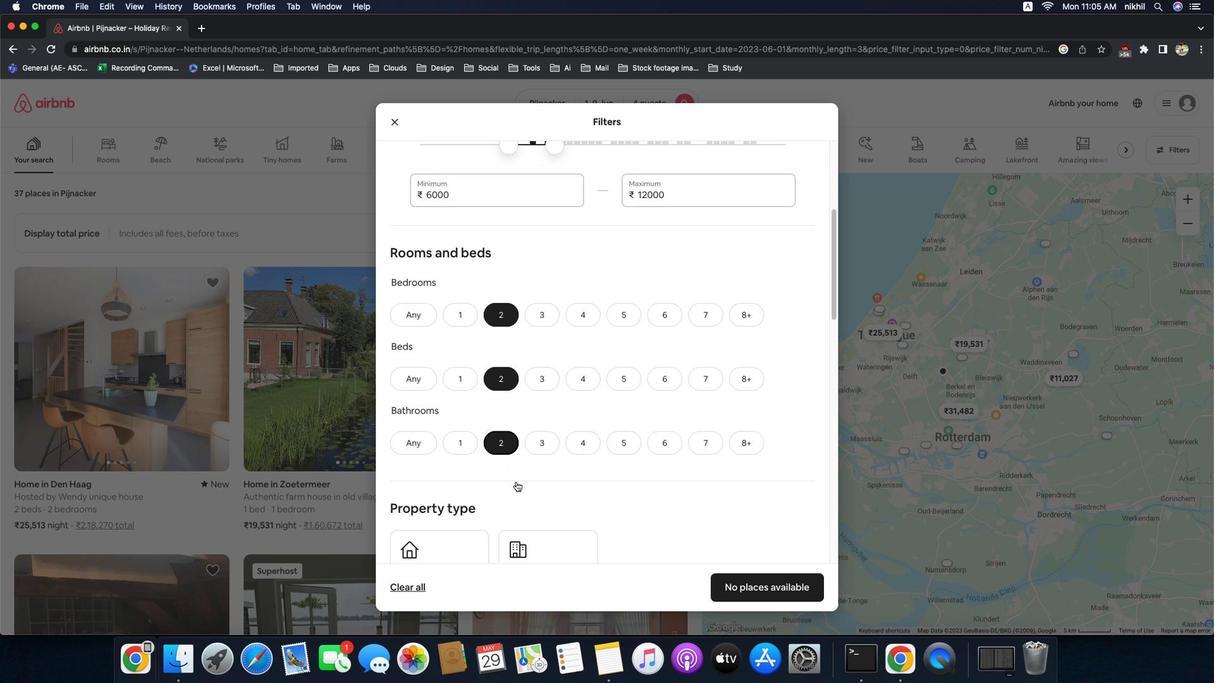 
Action: Mouse moved to (441, 290)
Screenshot: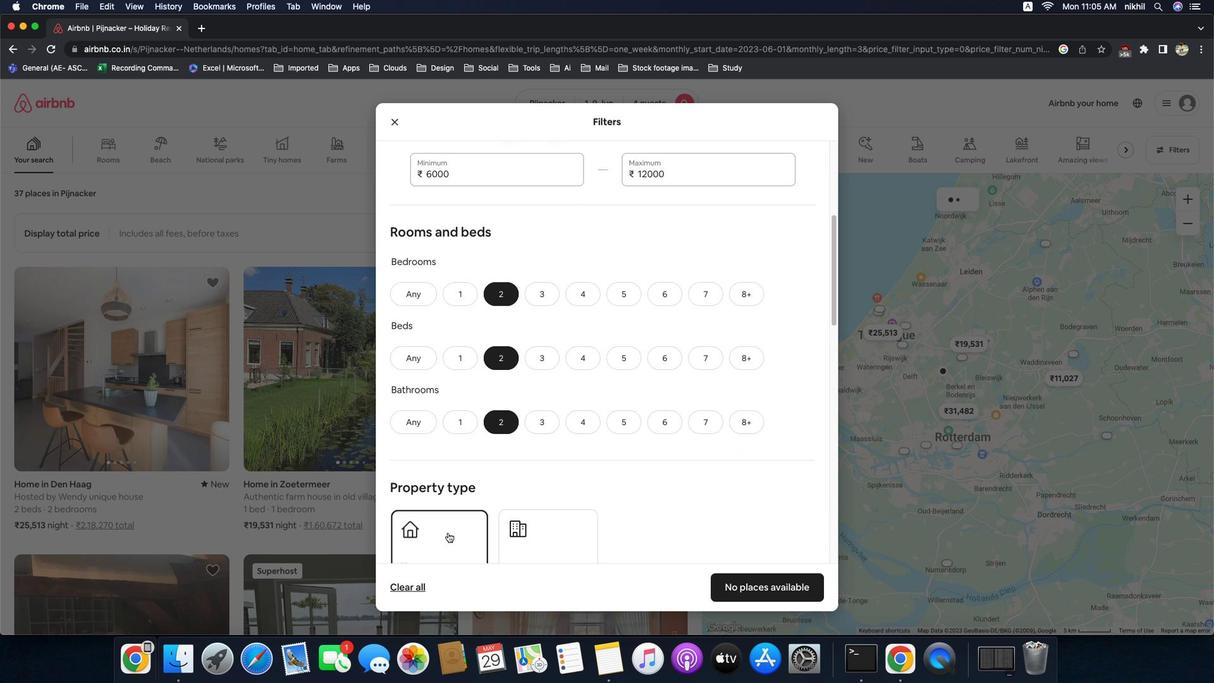 
Action: Mouse pressed left at (441, 290)
Screenshot: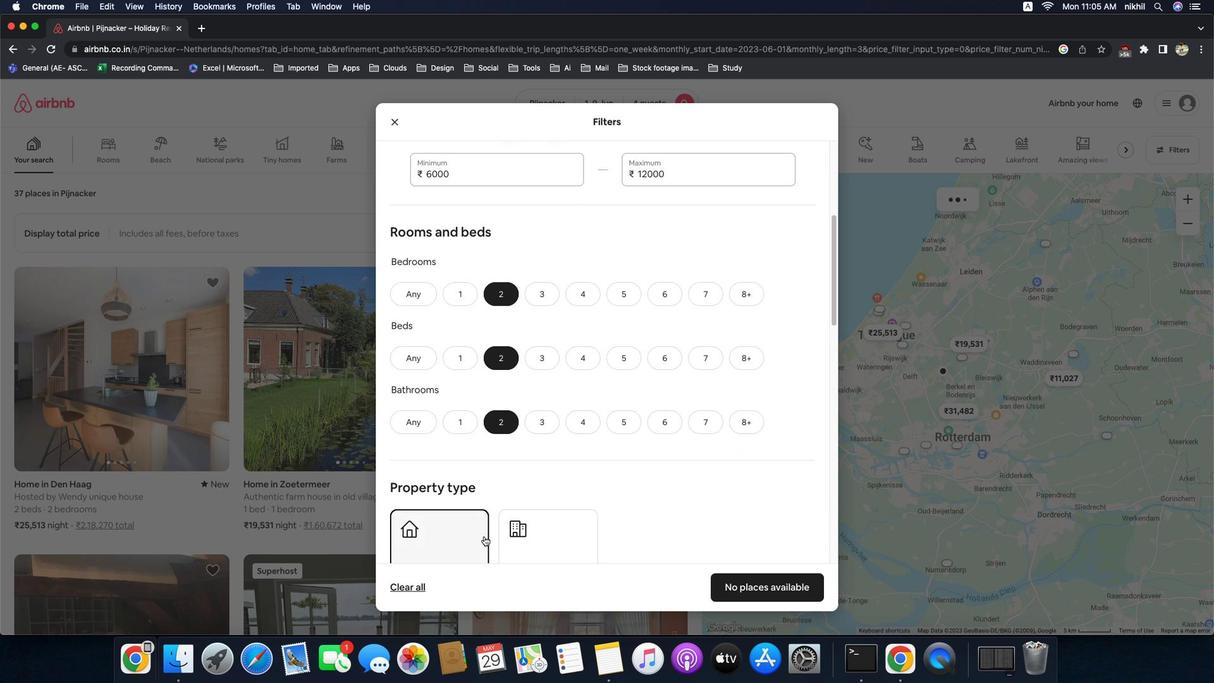 
Action: Mouse moved to (437, 346)
Screenshot: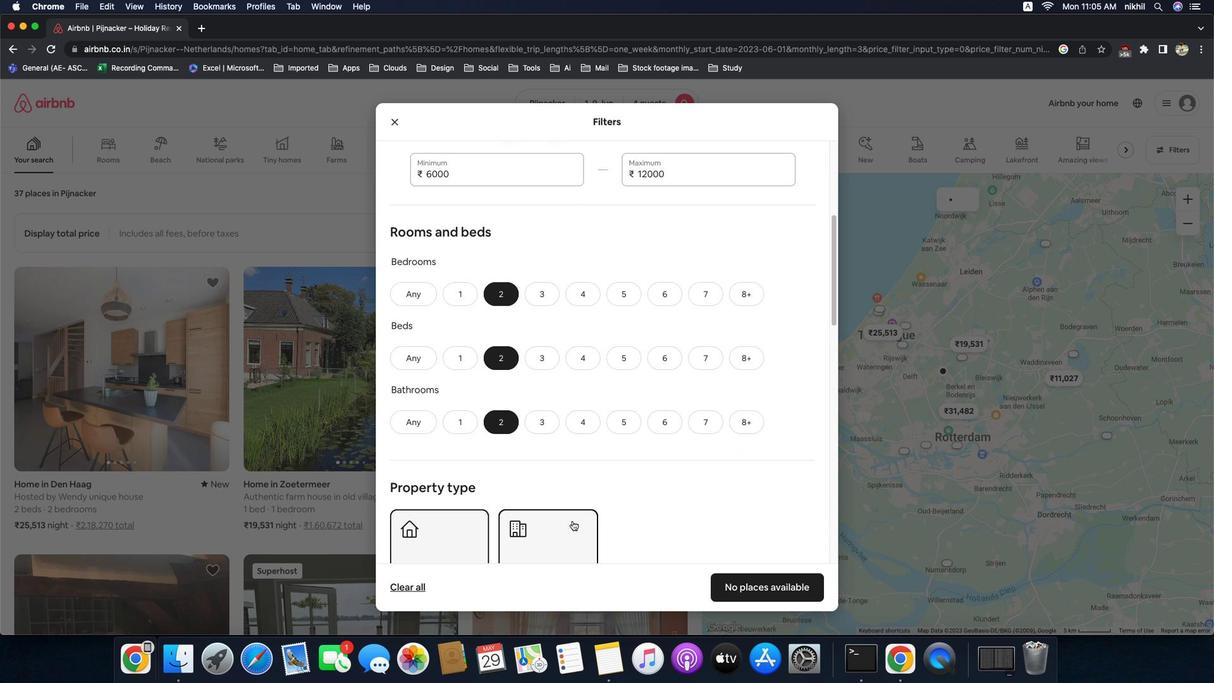 
Action: Mouse pressed left at (437, 346)
Screenshot: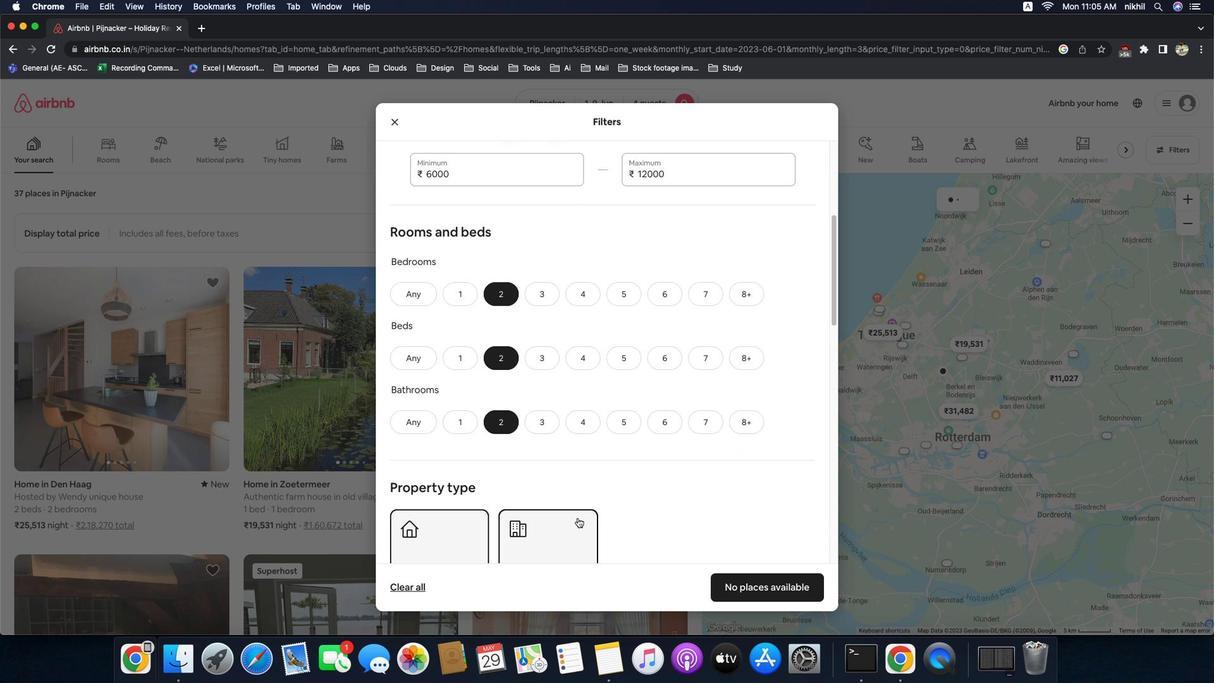 
Action: Mouse moved to (447, 414)
Screenshot: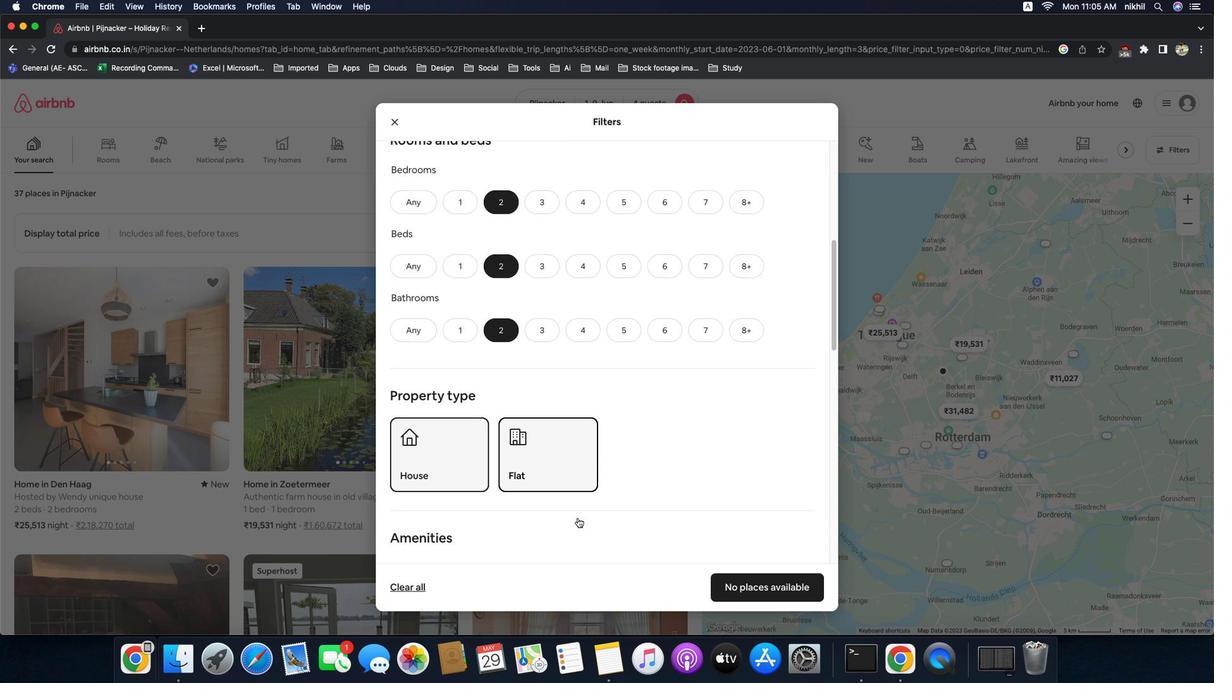 
Action: Mouse pressed left at (447, 414)
Screenshot: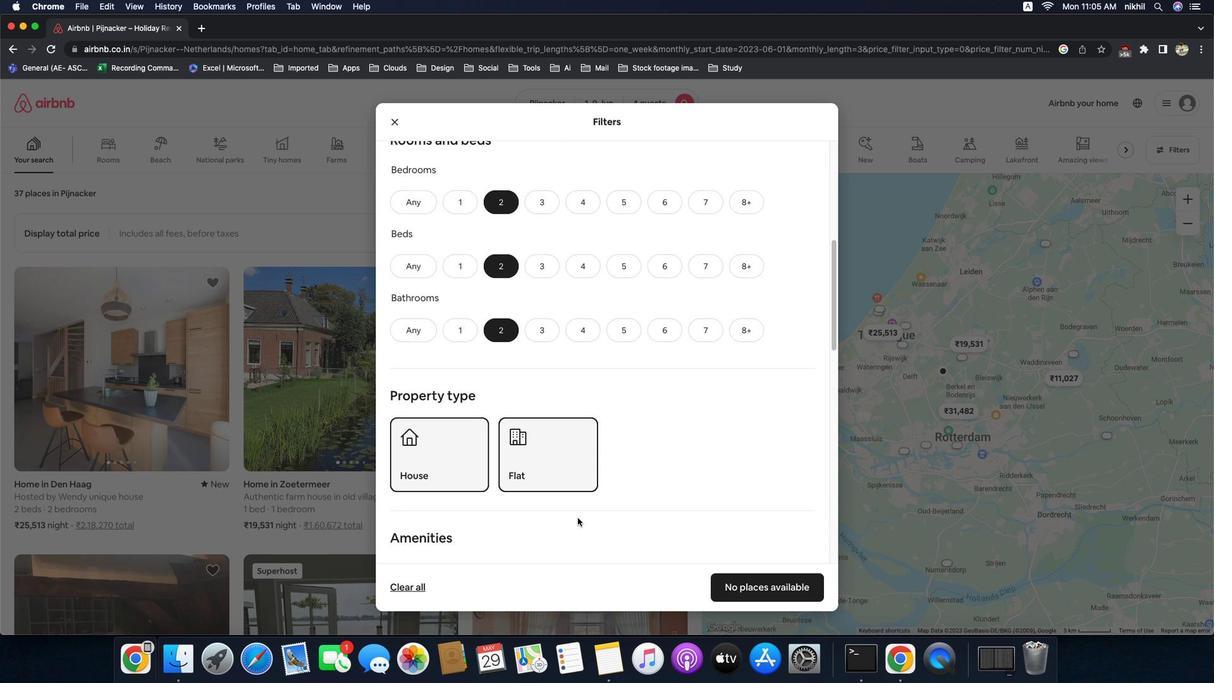 
Action: Mouse moved to (449, 413)
Screenshot: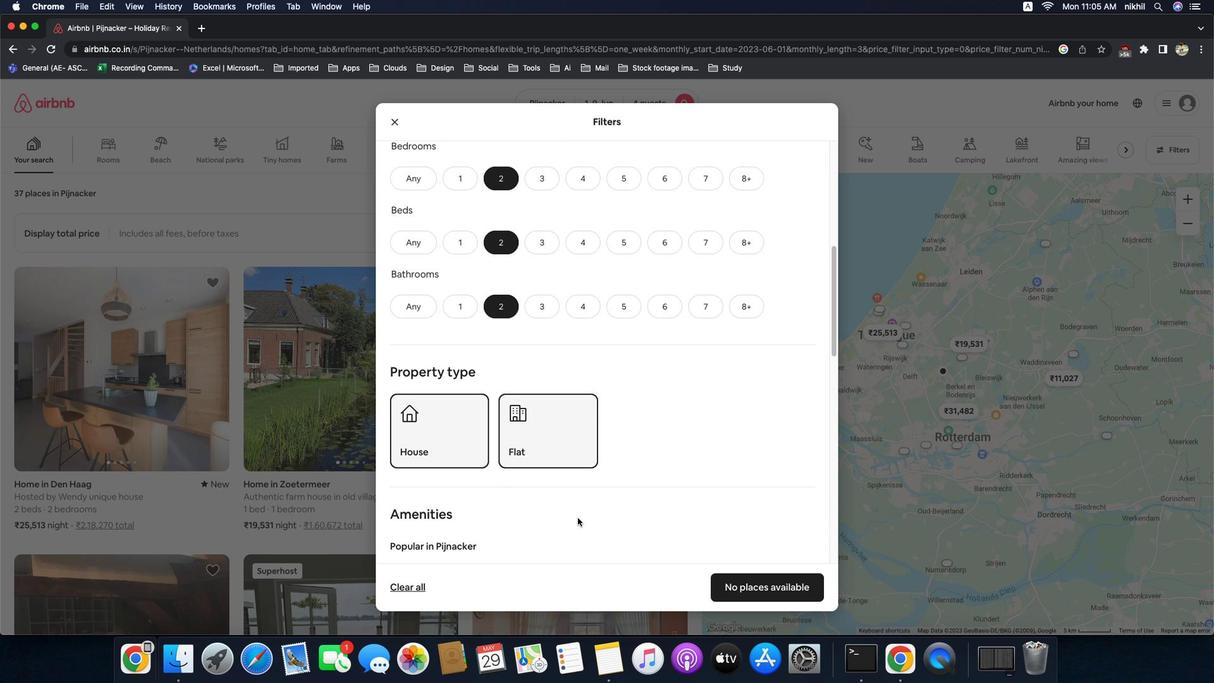 
Action: Mouse scrolled (449, 413) with delta (-100, -101)
Screenshot: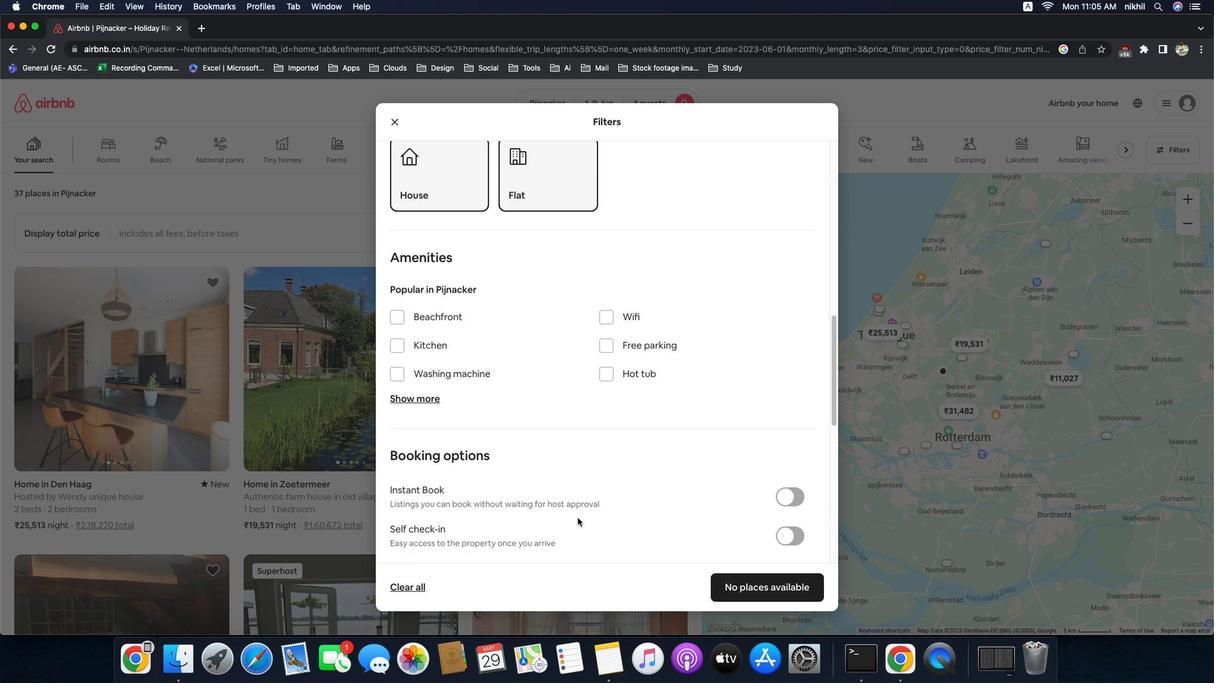 
Action: Mouse scrolled (449, 413) with delta (-100, -101)
Screenshot: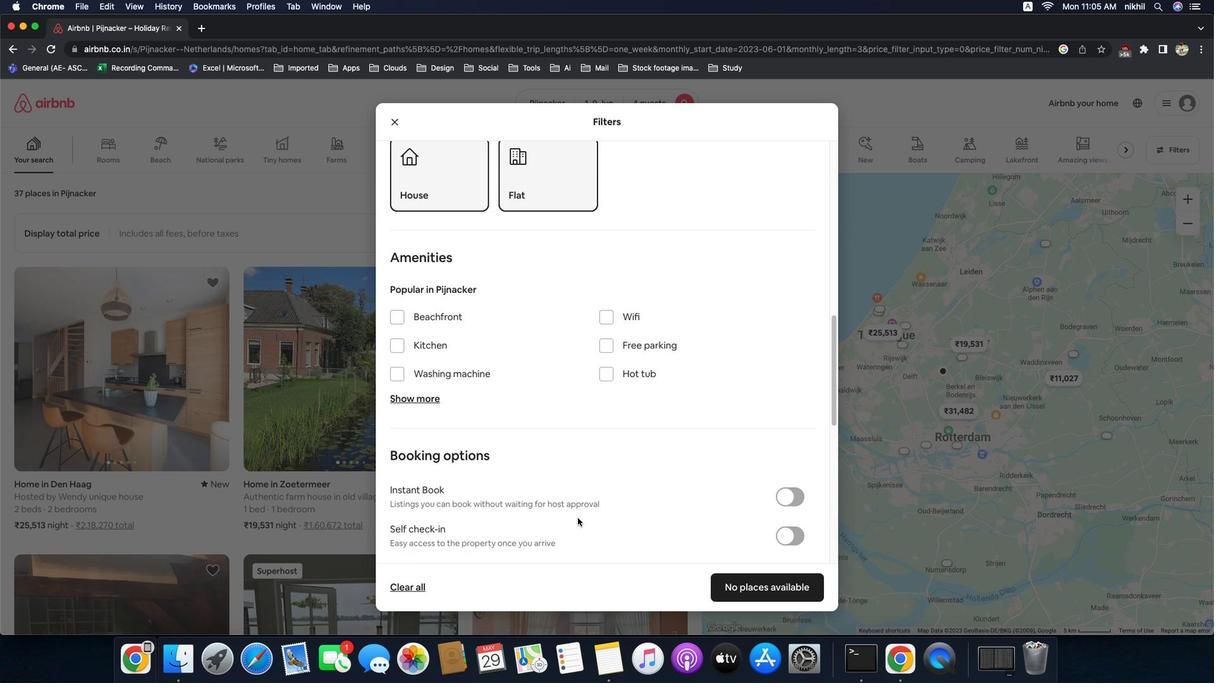 
Action: Mouse scrolled (449, 413) with delta (-100, -101)
Screenshot: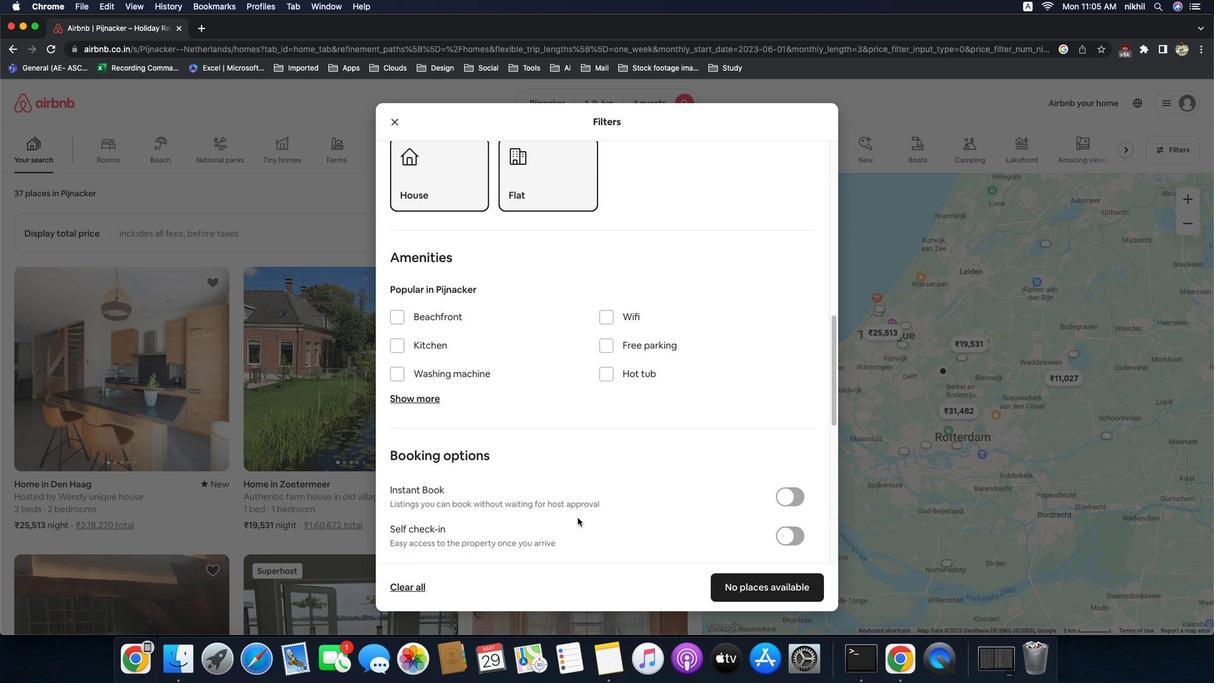 
Action: Mouse scrolled (449, 413) with delta (-100, -101)
Screenshot: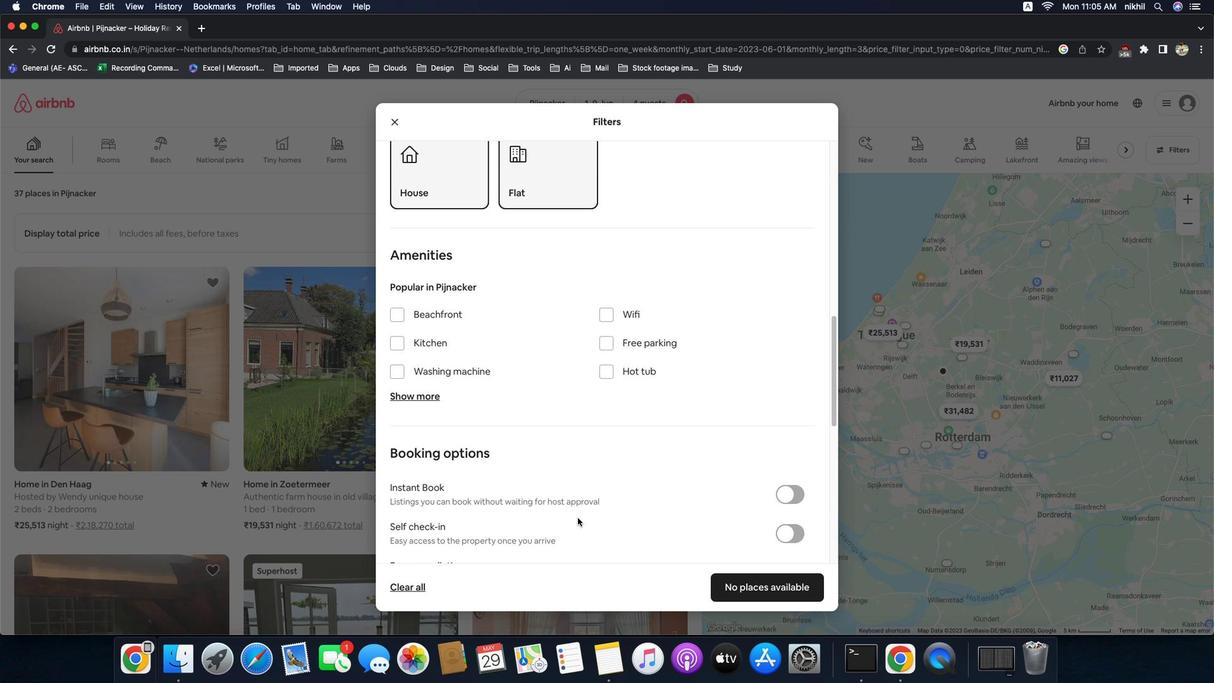 
Action: Mouse moved to (376, 467)
Screenshot: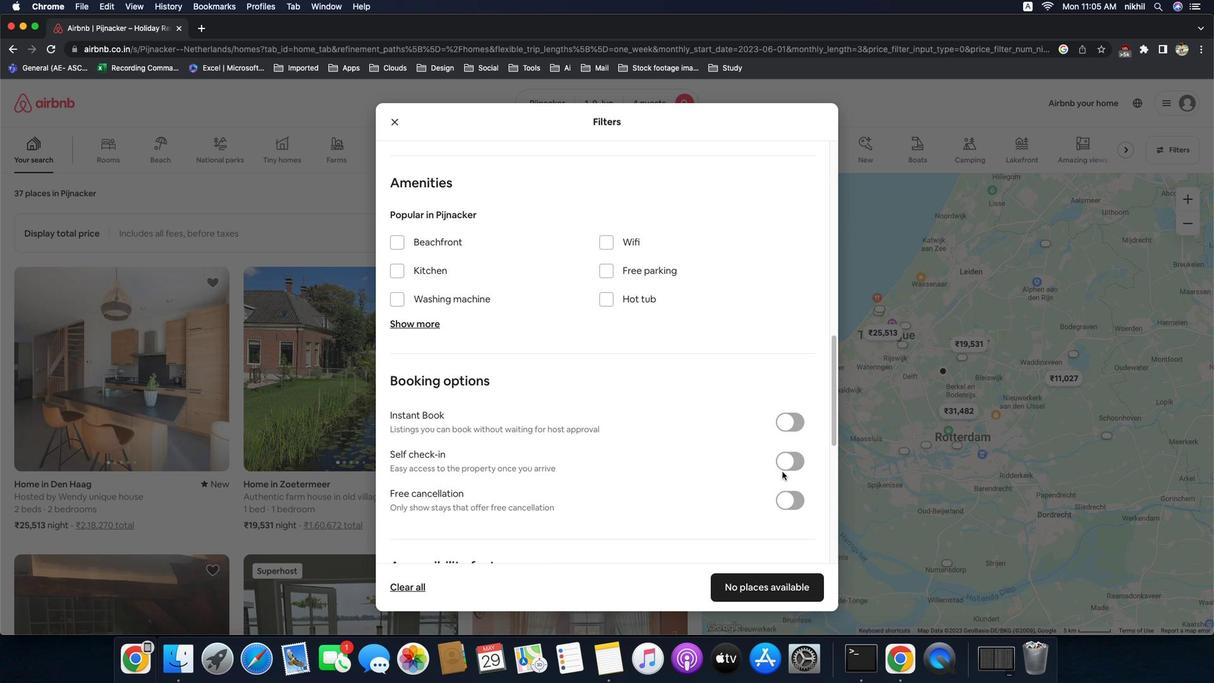 
Action: Mouse pressed left at (376, 467)
Screenshot: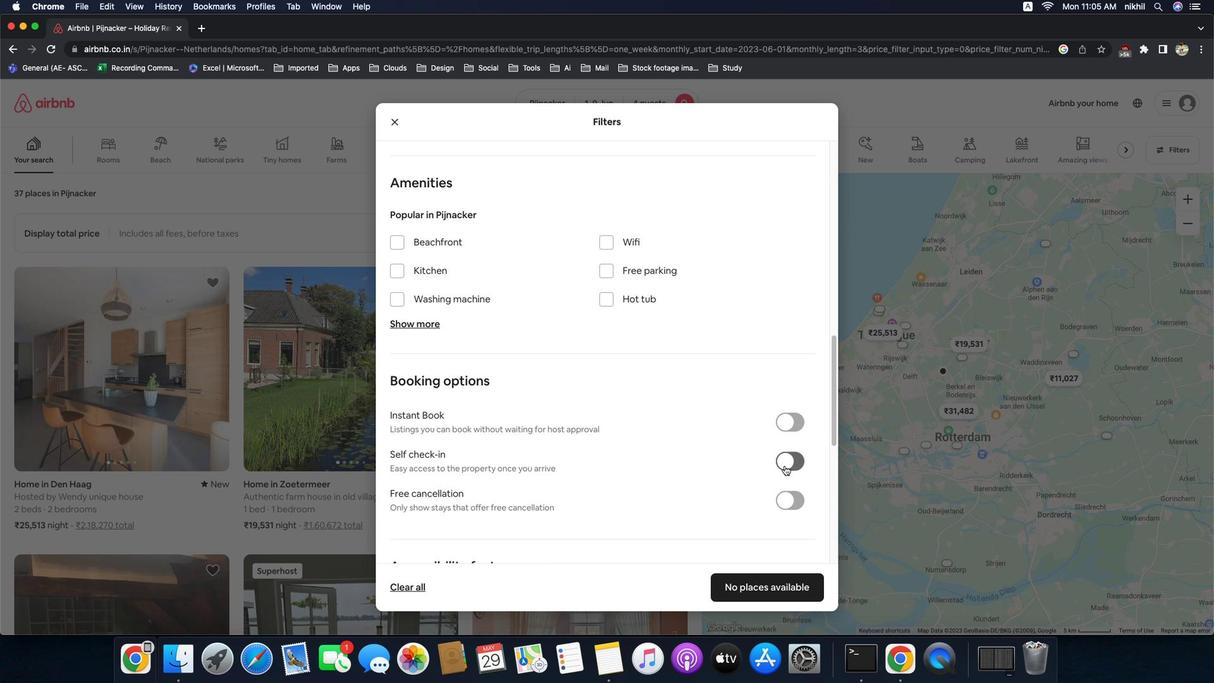 
Action: Mouse moved to (456, 473)
Screenshot: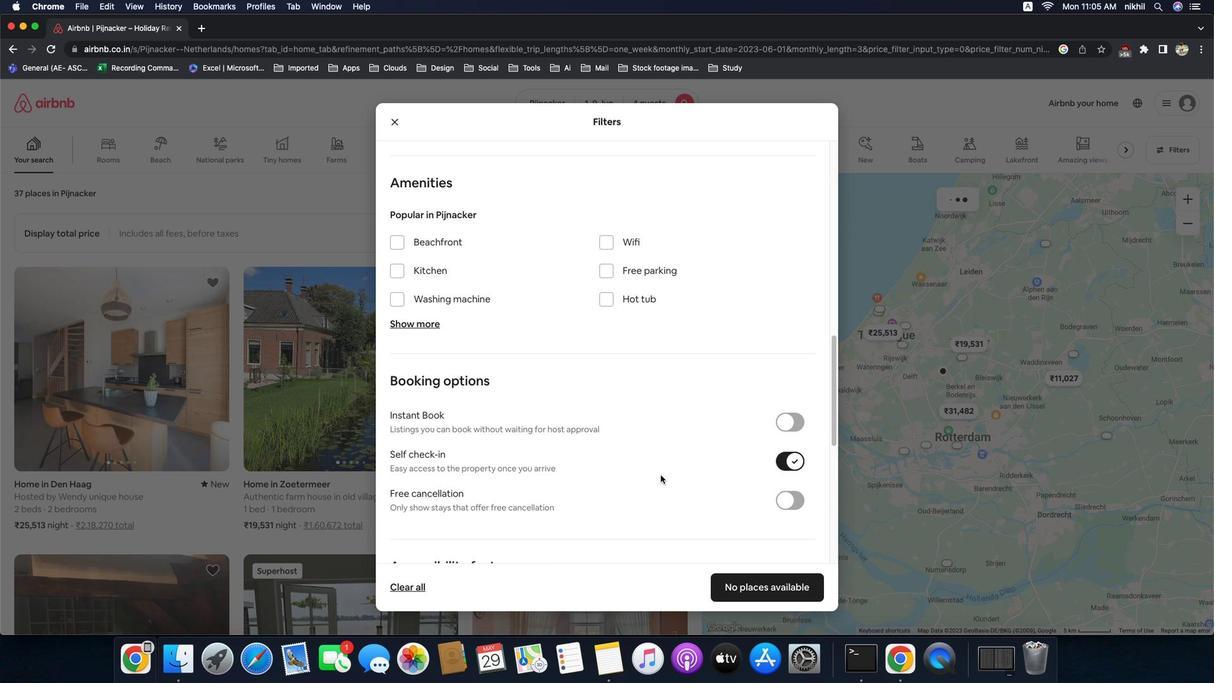 
Action: Mouse pressed left at (456, 473)
Screenshot: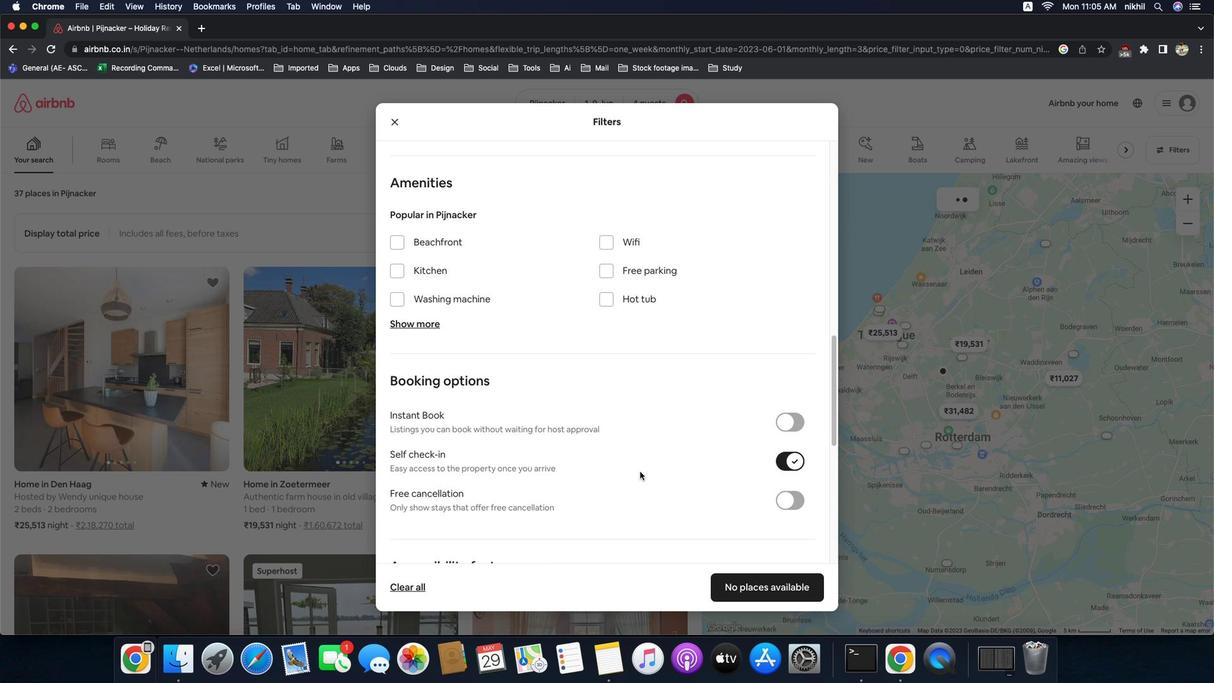 
Action: Mouse moved to (515, 451)
Screenshot: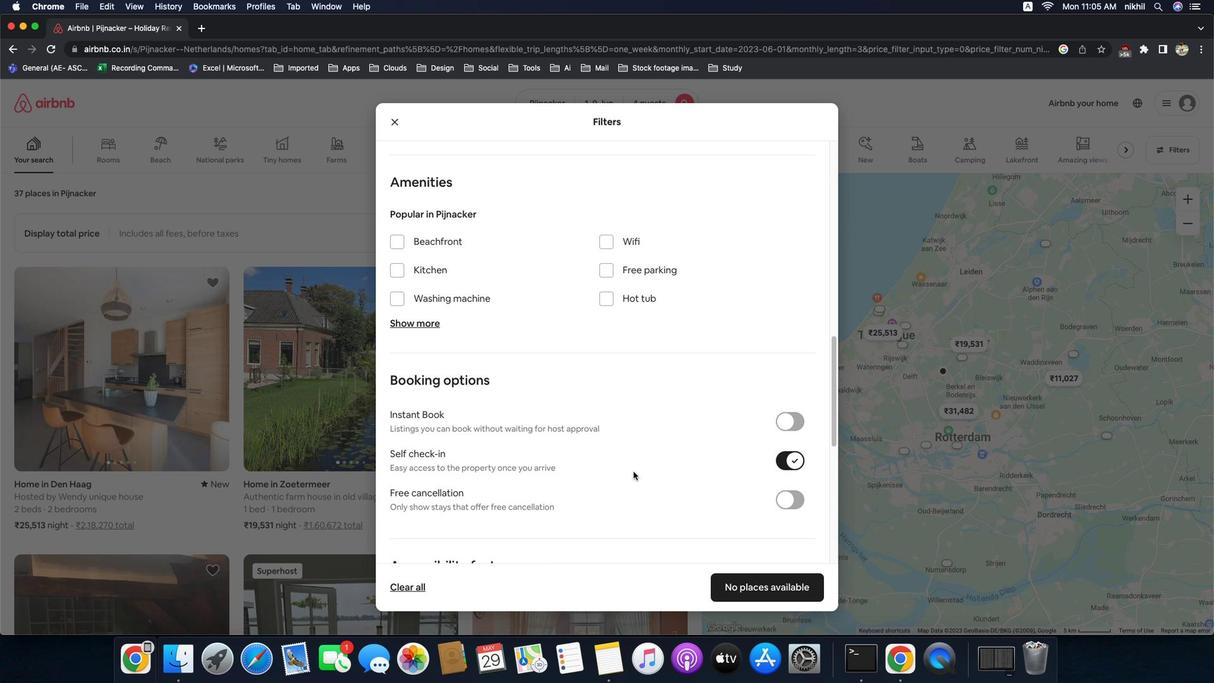 
Action: Mouse scrolled (515, 451) with delta (-100, -101)
Screenshot: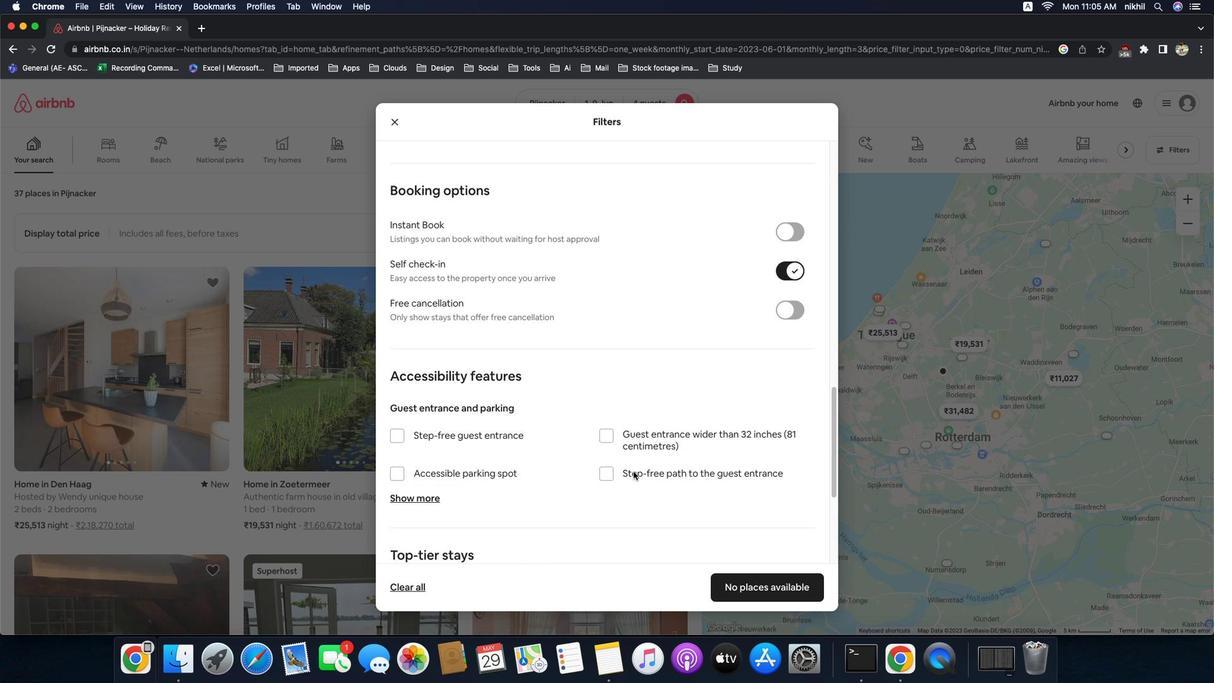 
Action: Mouse scrolled (515, 451) with delta (-100, -101)
Screenshot: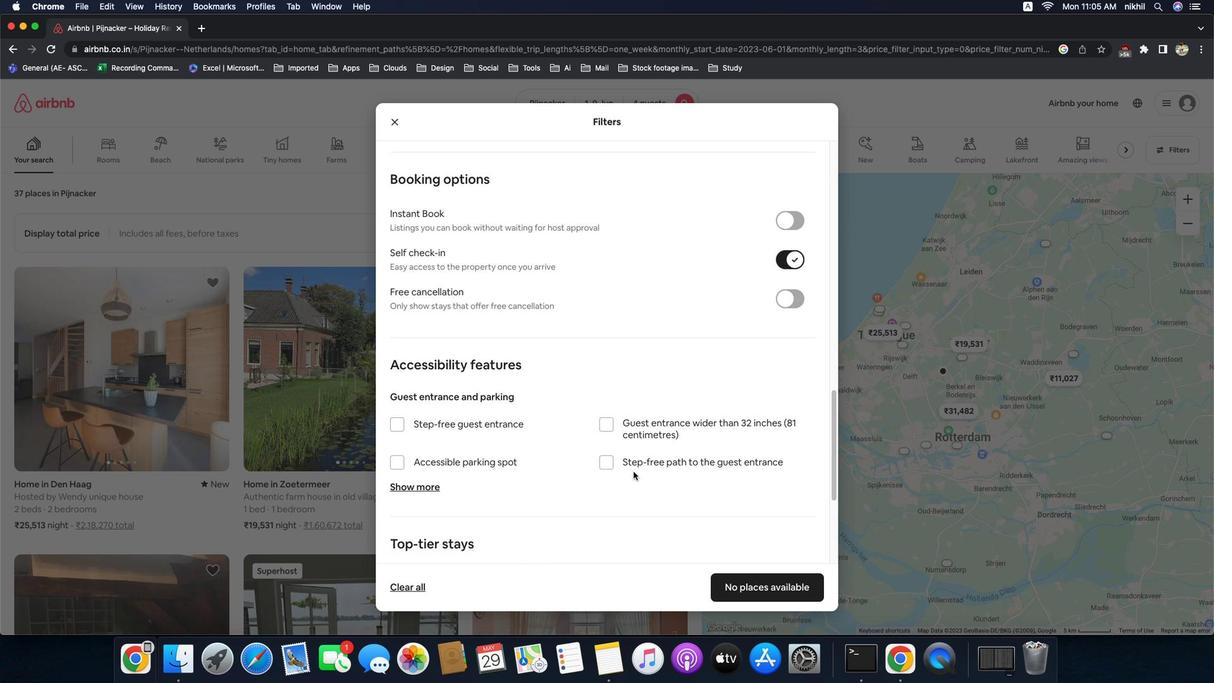 
Action: Mouse scrolled (515, 451) with delta (-100, -101)
Screenshot: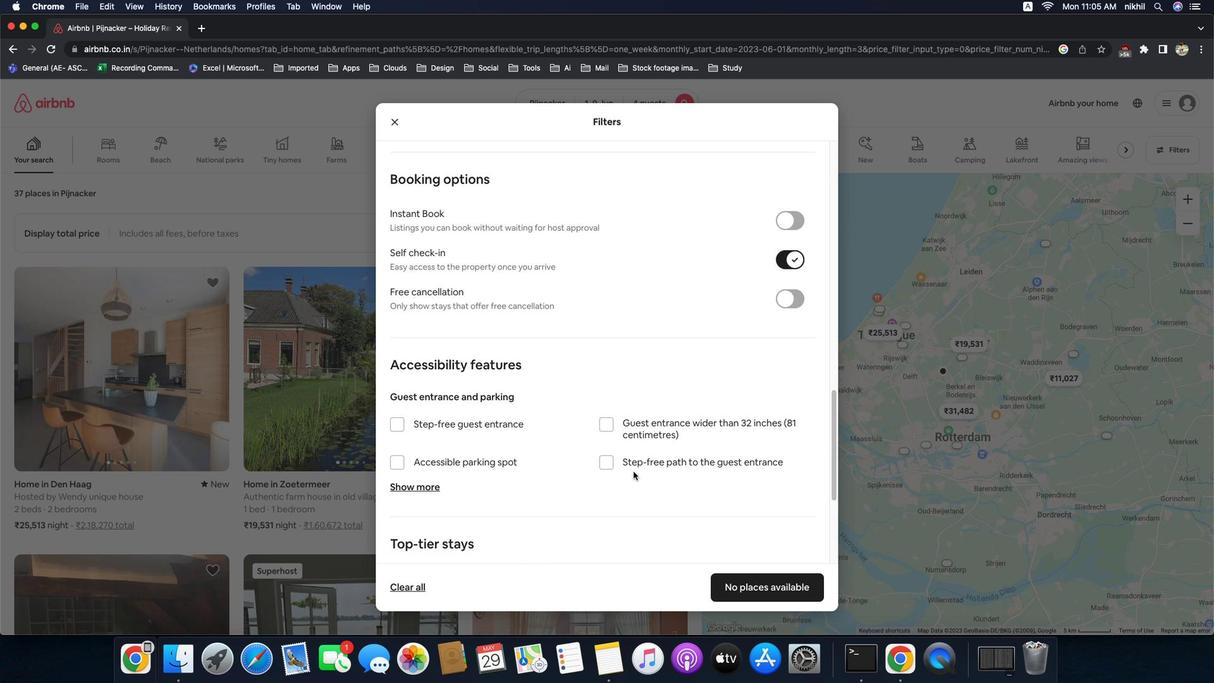 
Action: Mouse scrolled (515, 451) with delta (-100, -101)
Screenshot: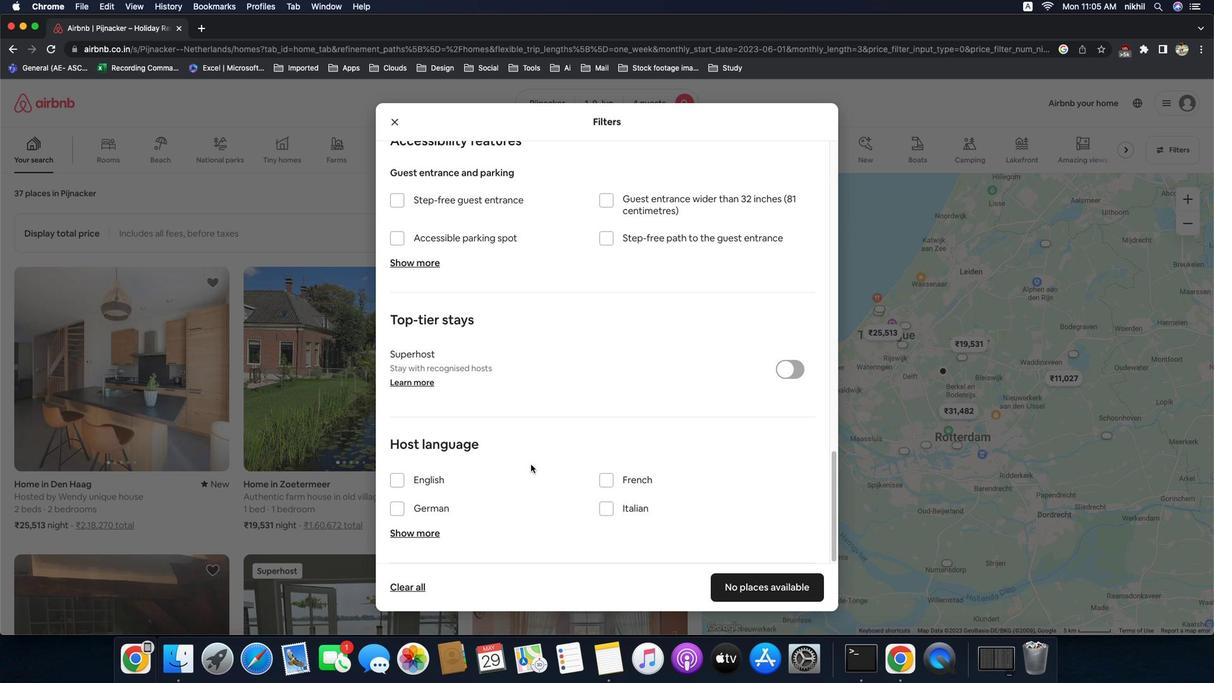 
Action: Mouse scrolled (515, 451) with delta (-100, -101)
Screenshot: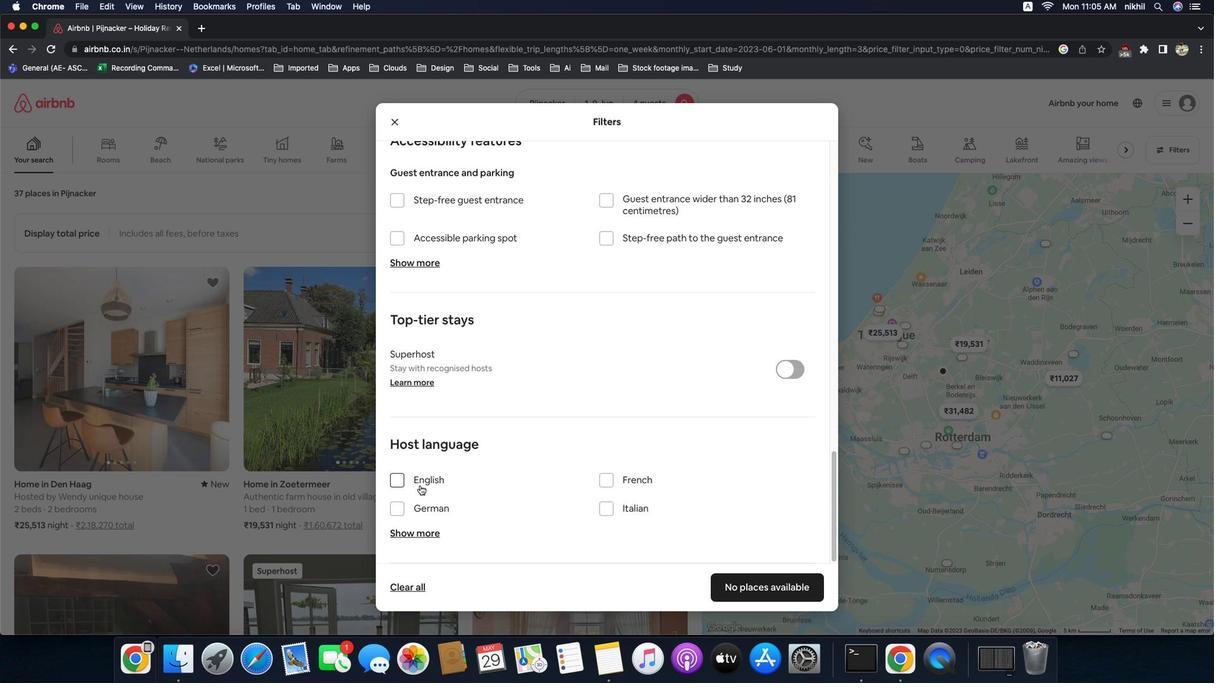 
Action: Mouse scrolled (515, 451) with delta (-100, -101)
Screenshot: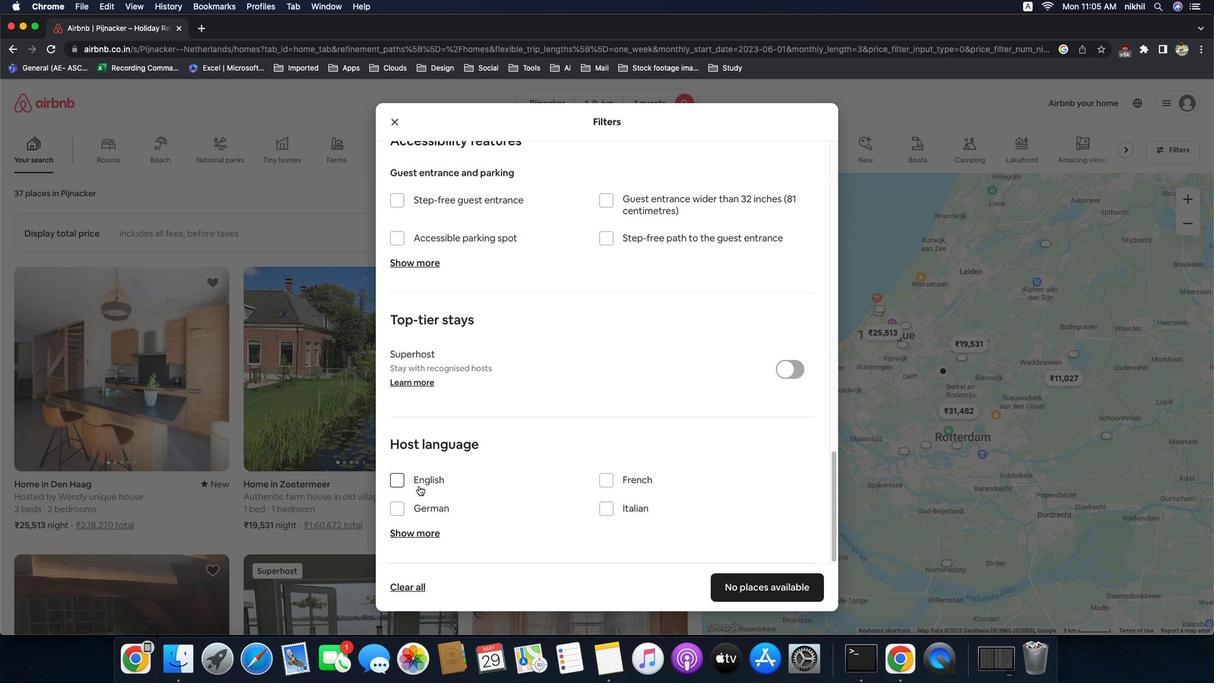 
Action: Mouse scrolled (515, 451) with delta (-100, -101)
Screenshot: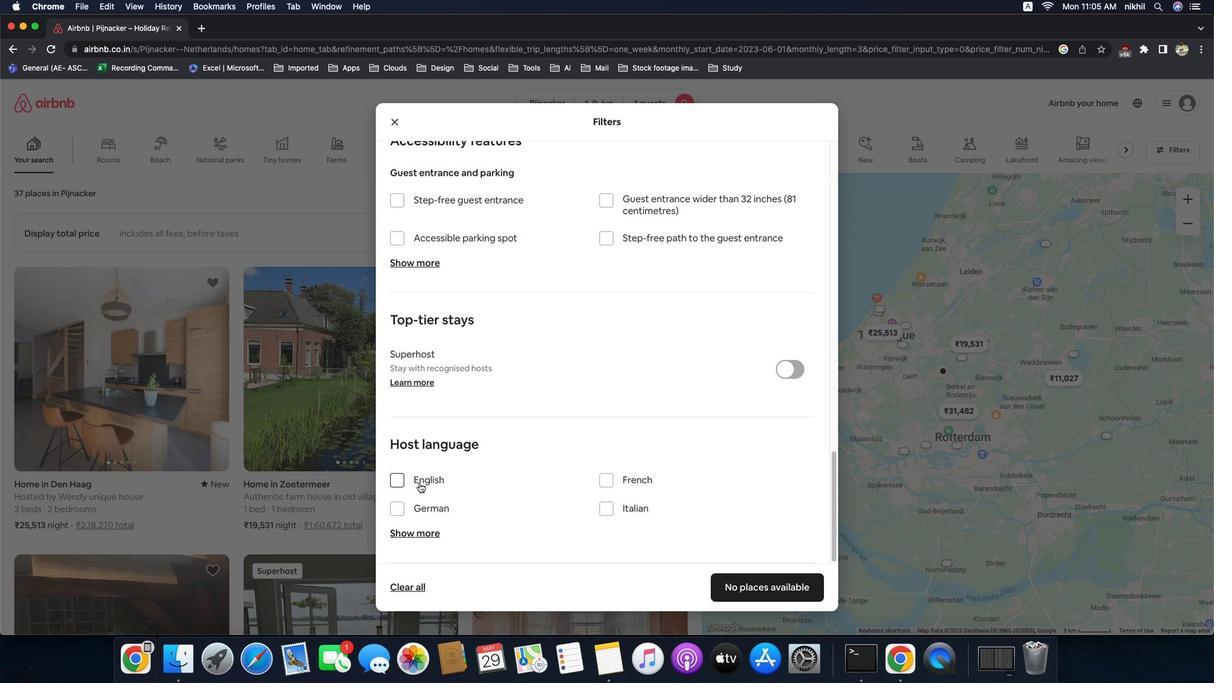 
Action: Mouse scrolled (515, 451) with delta (-100, -101)
Screenshot: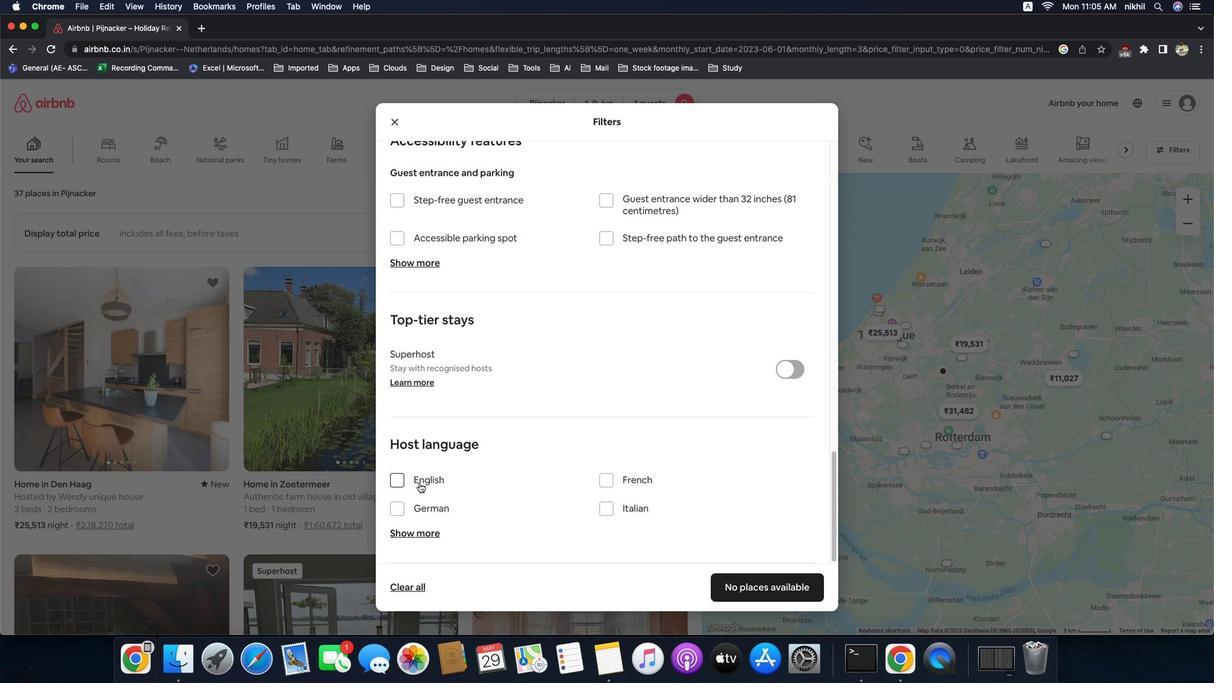 
Action: Mouse scrolled (515, 451) with delta (-100, -102)
Screenshot: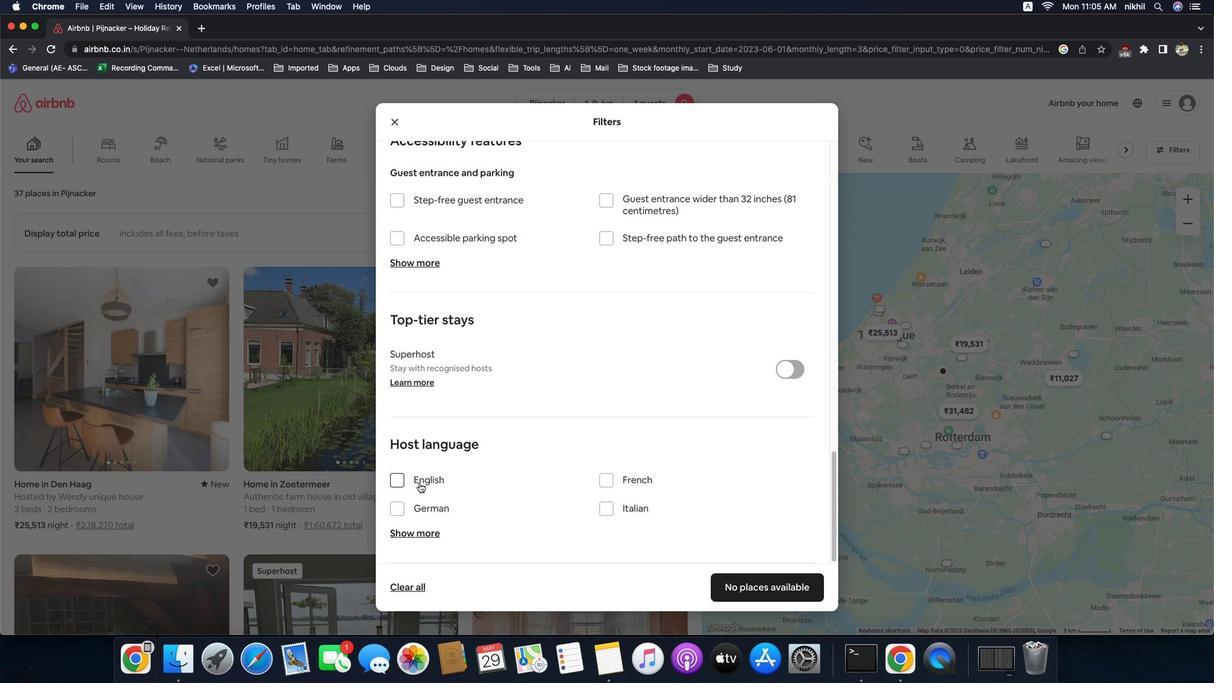 
Action: Mouse scrolled (515, 451) with delta (-100, -103)
Screenshot: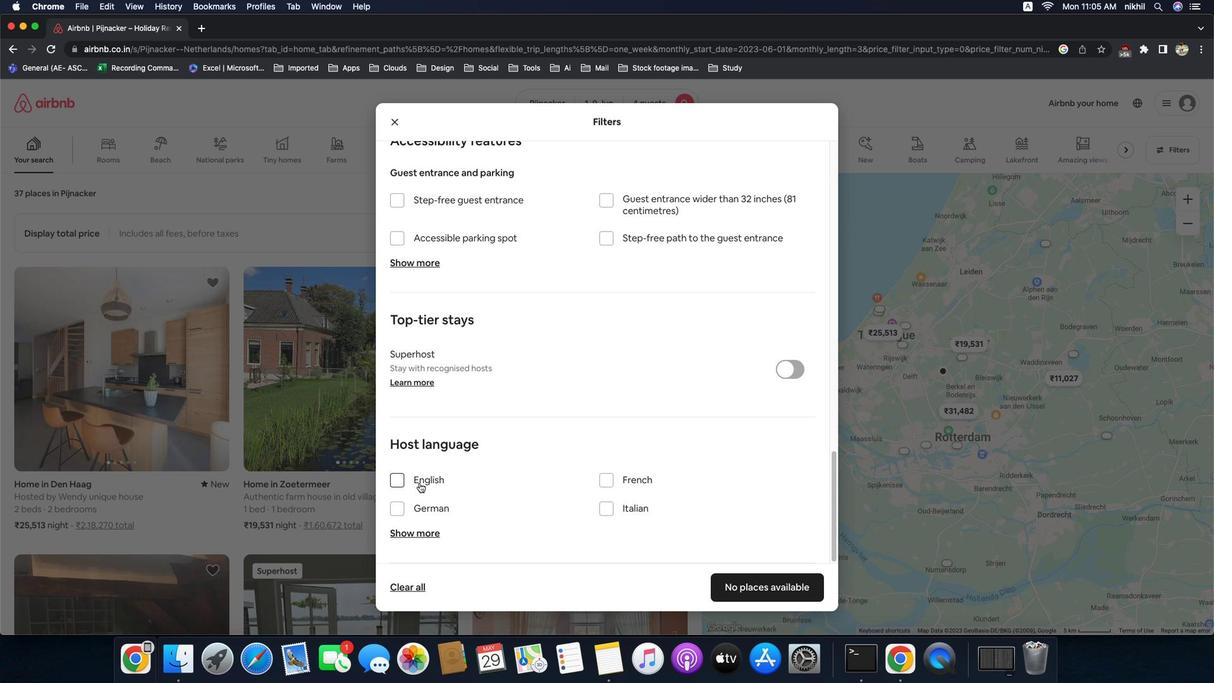 
Action: Mouse scrolled (515, 451) with delta (-100, -101)
Screenshot: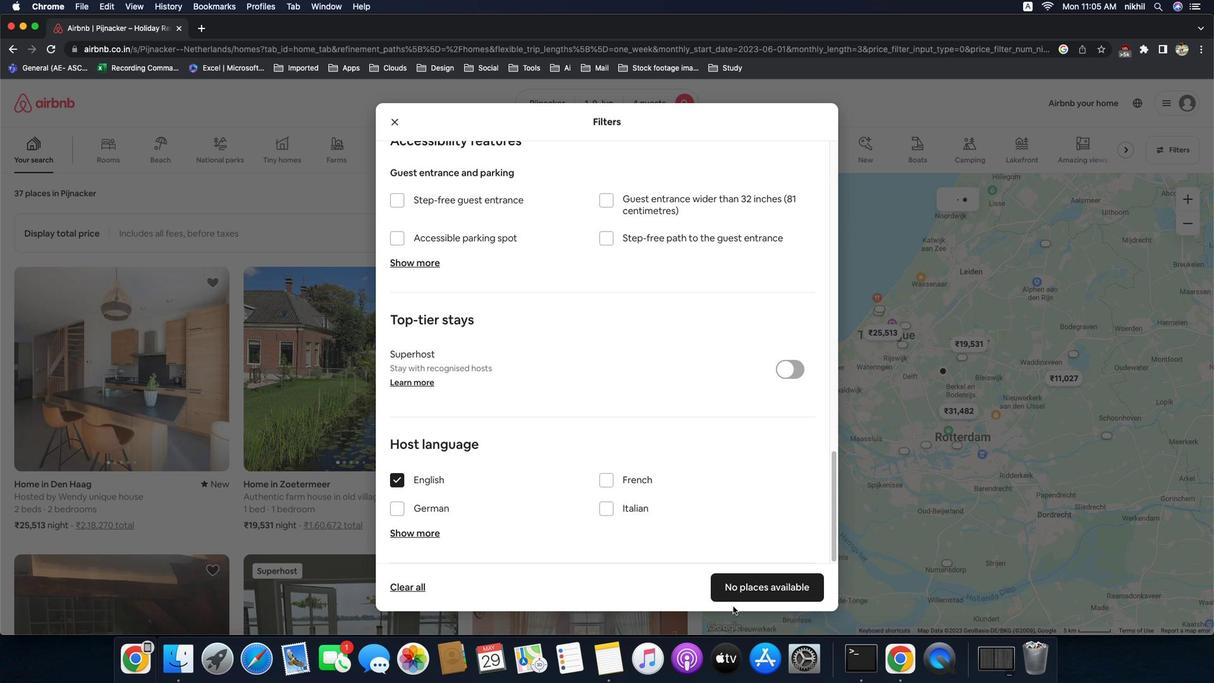 
Action: Mouse scrolled (515, 451) with delta (-100, -101)
Screenshot: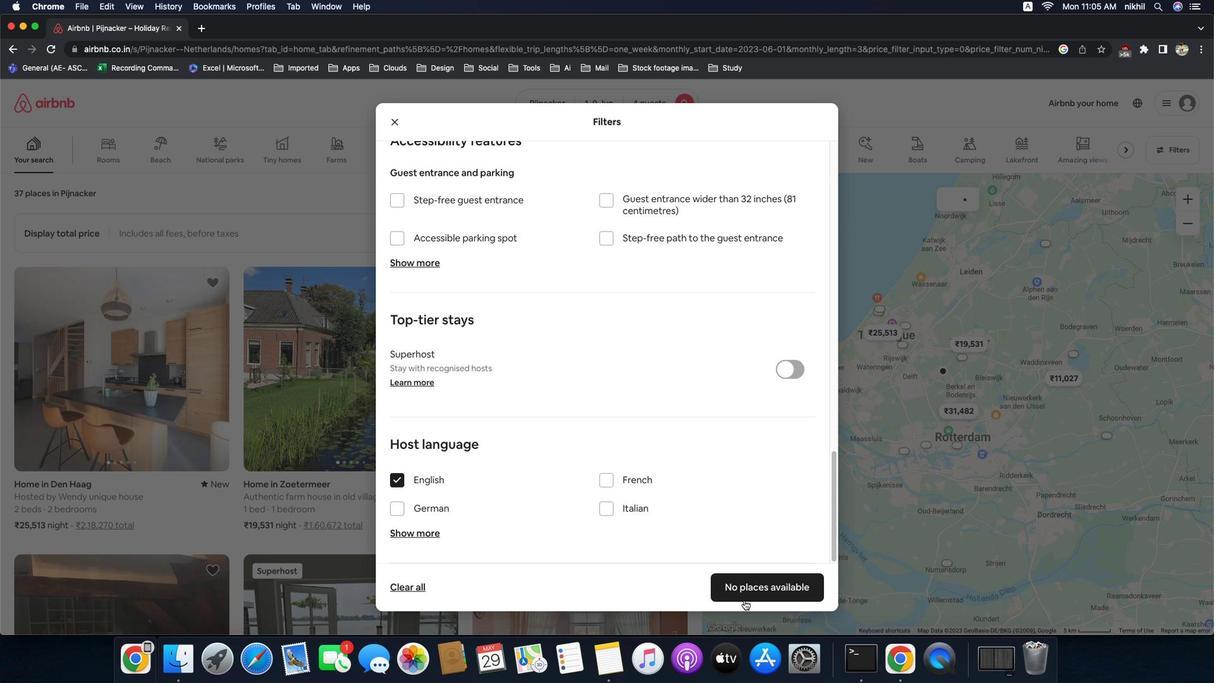 
Action: Mouse scrolled (515, 451) with delta (-100, -101)
Screenshot: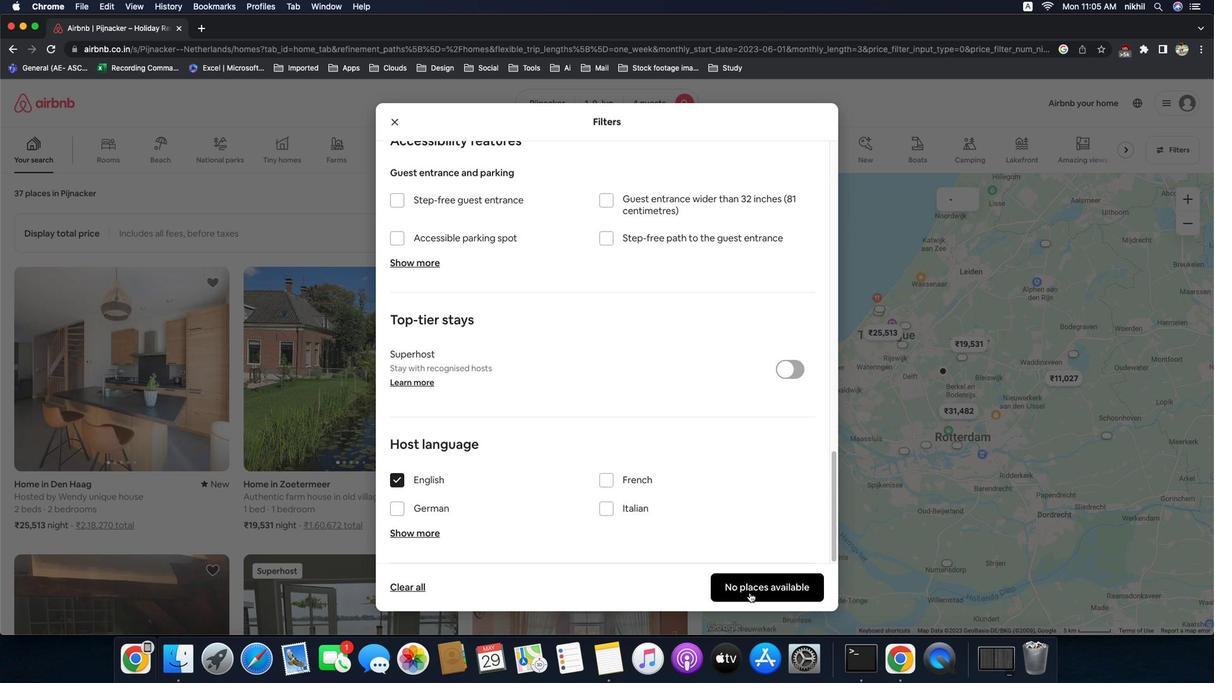 
Action: Mouse moved to (736, 395)
Screenshot: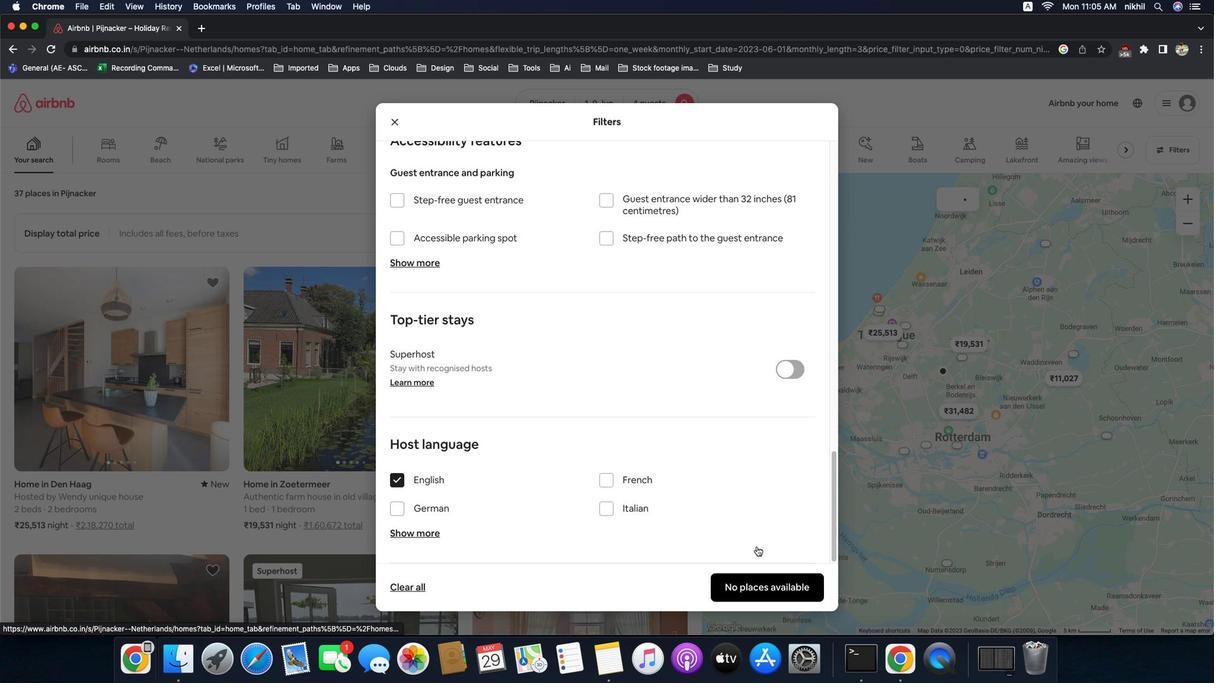 
Action: Mouse pressed left at (736, 395)
Screenshot: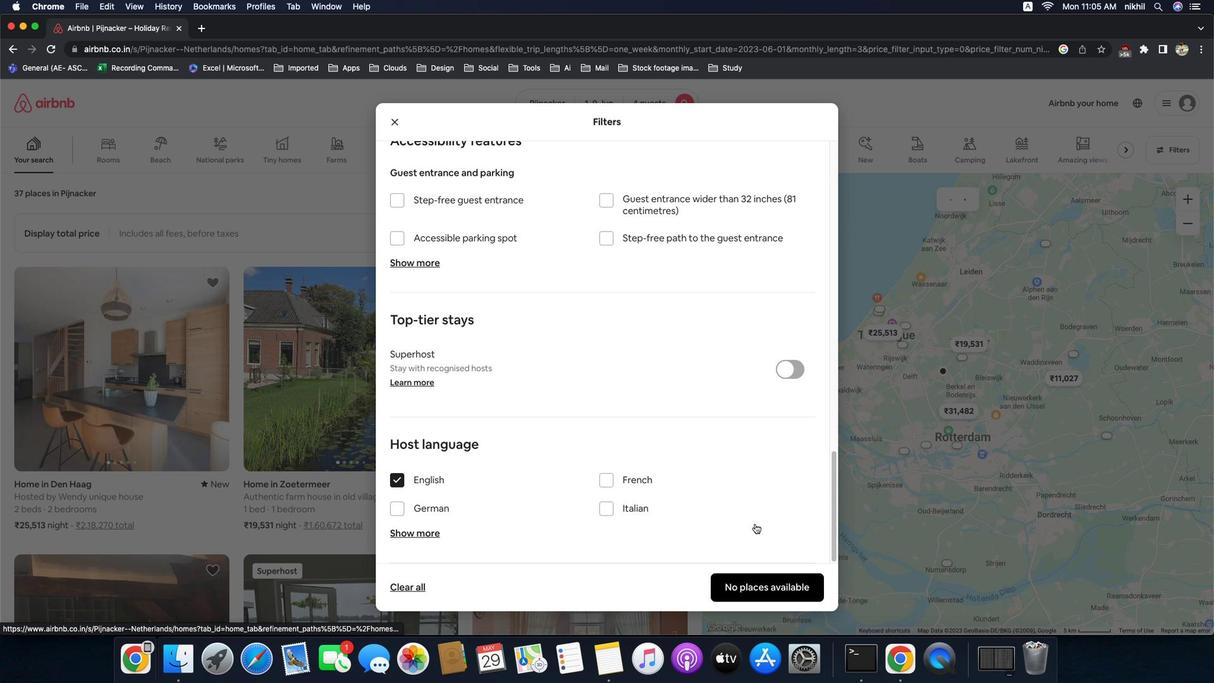 
Action: Mouse moved to (575, 402)
Screenshot: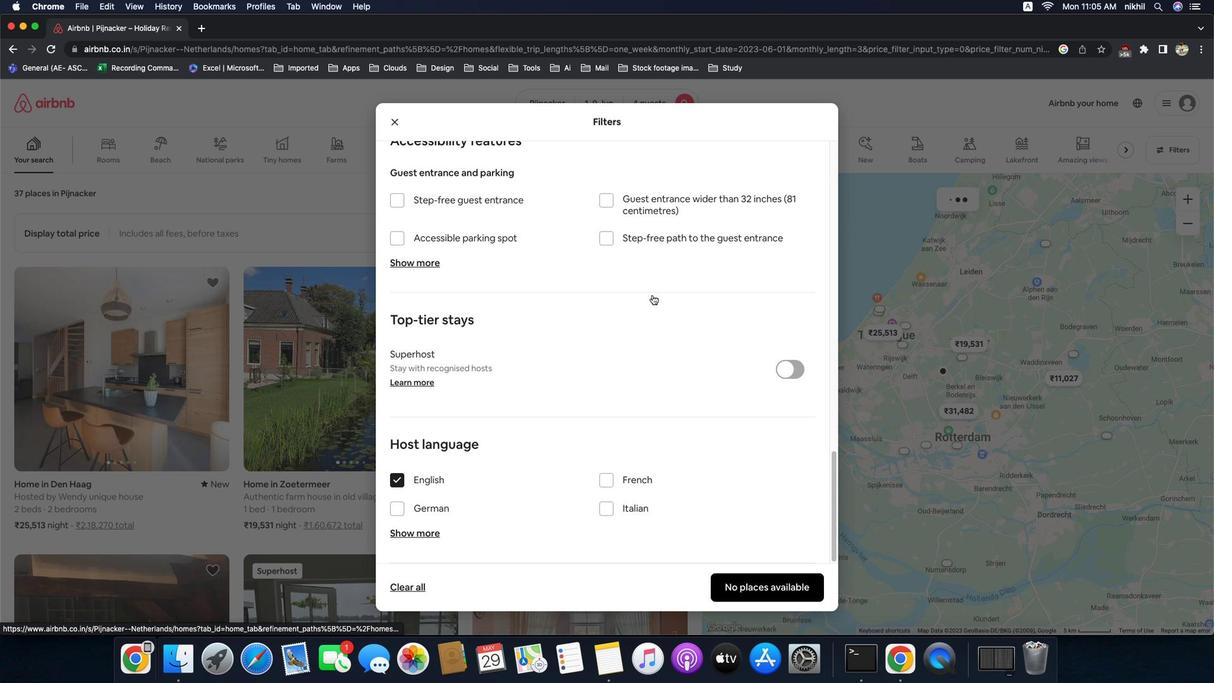 
Action: Mouse scrolled (575, 402) with delta (-100, -101)
Screenshot: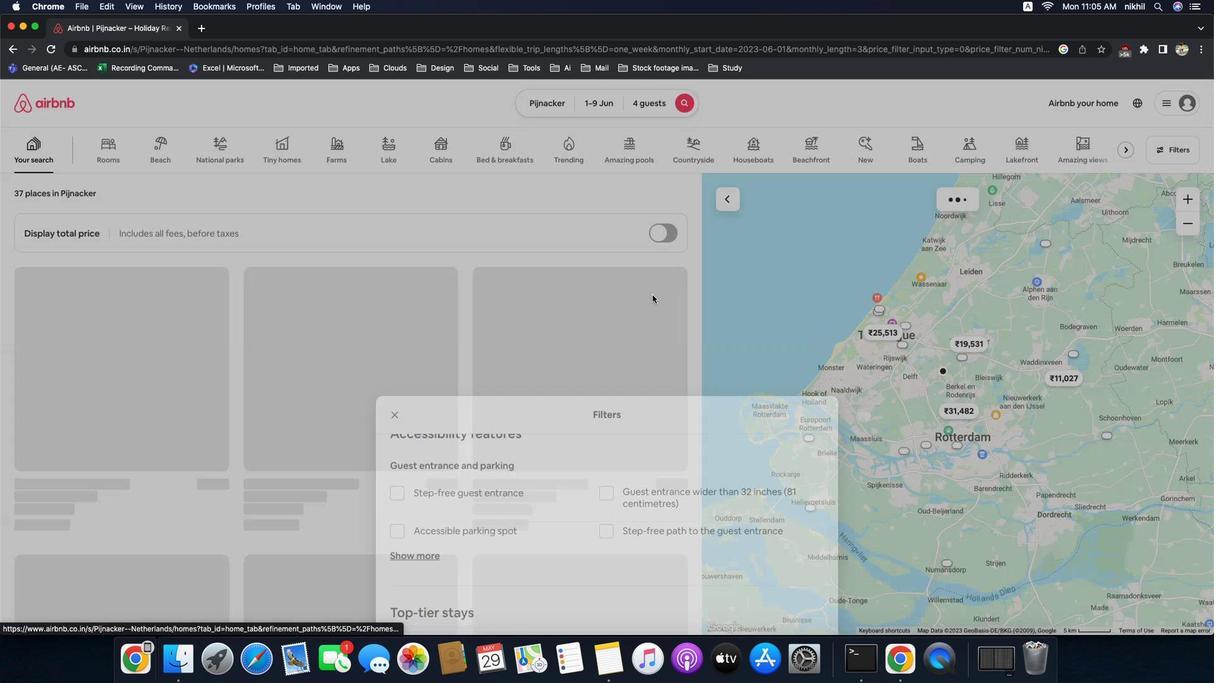 
Action: Mouse scrolled (575, 402) with delta (-100, -101)
Screenshot: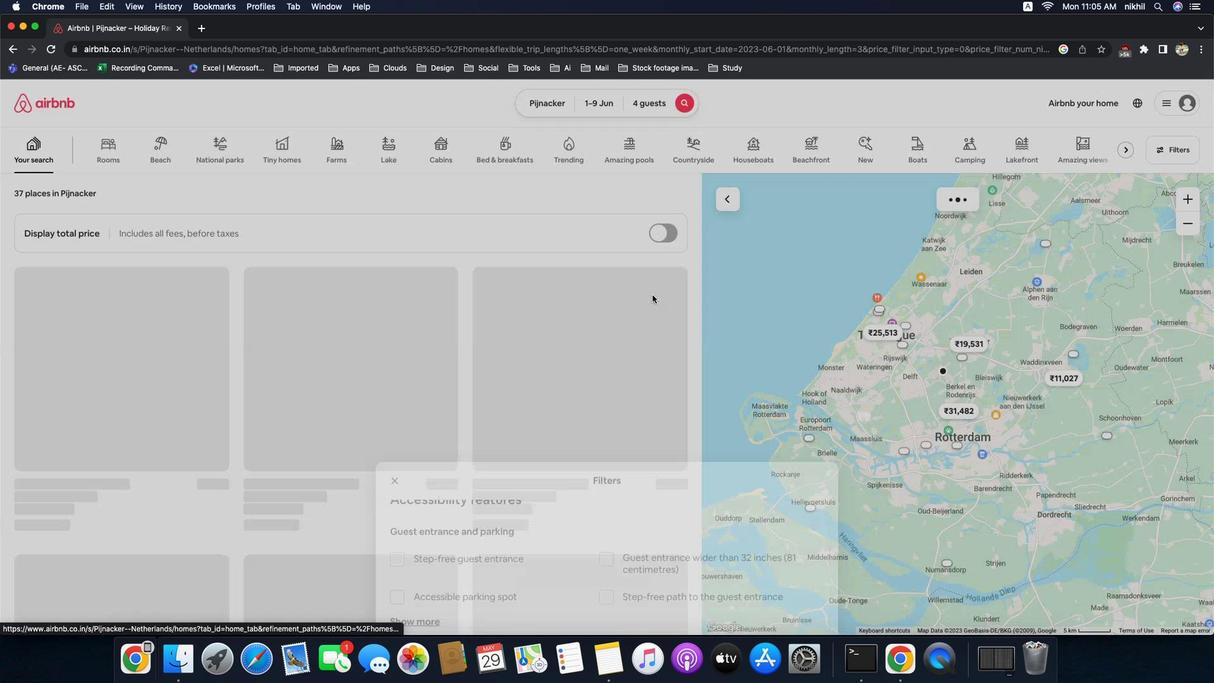 
Action: Mouse scrolled (575, 402) with delta (-100, -102)
Screenshot: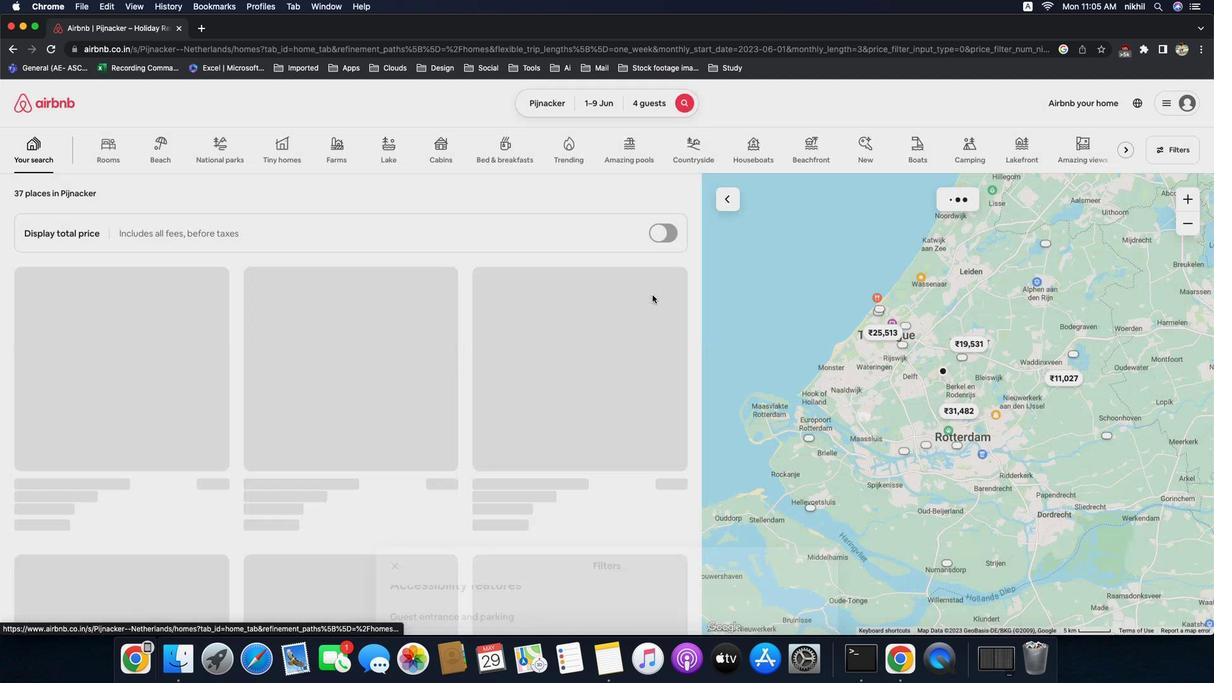 
Action: Mouse scrolled (575, 402) with delta (-100, -103)
Screenshot: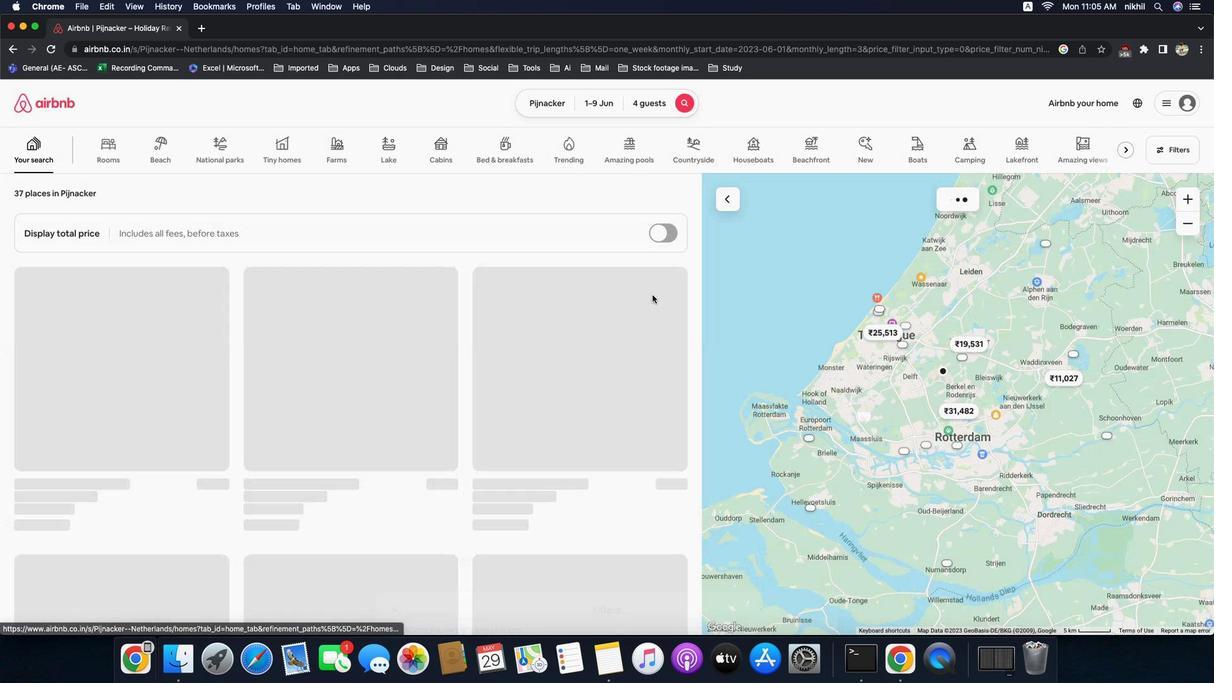 
Action: Mouse scrolled (575, 402) with delta (-100, -101)
Screenshot: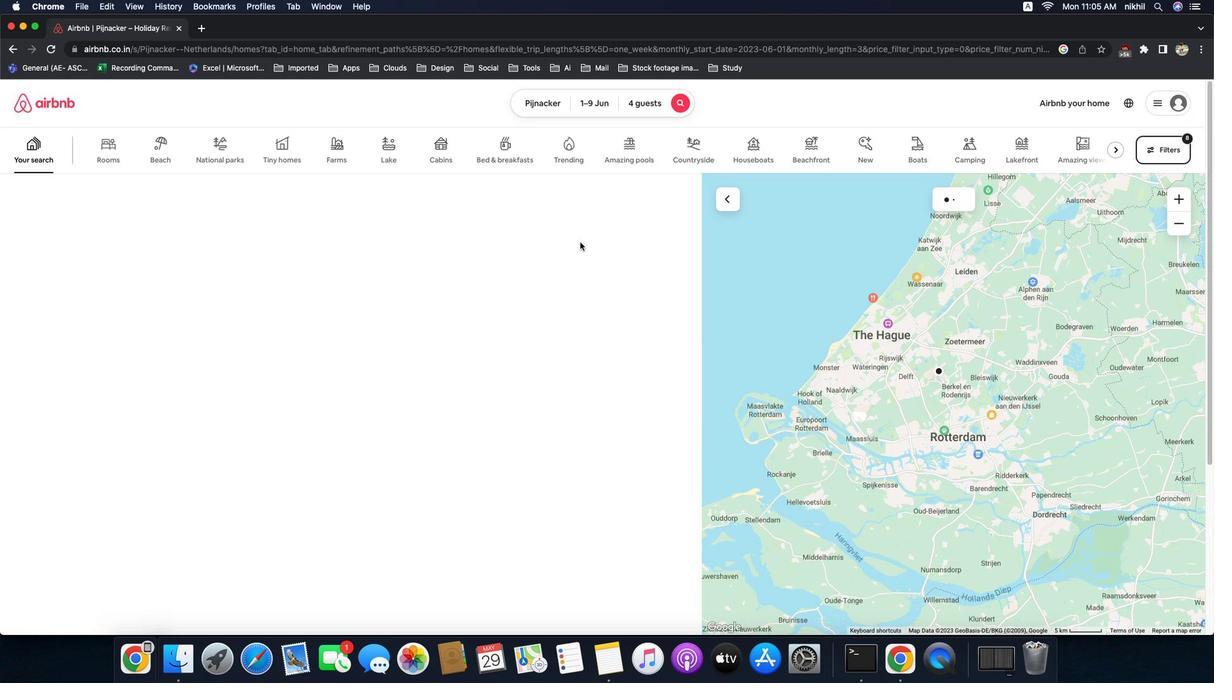 
Action: Mouse scrolled (575, 402) with delta (-100, -101)
Screenshot: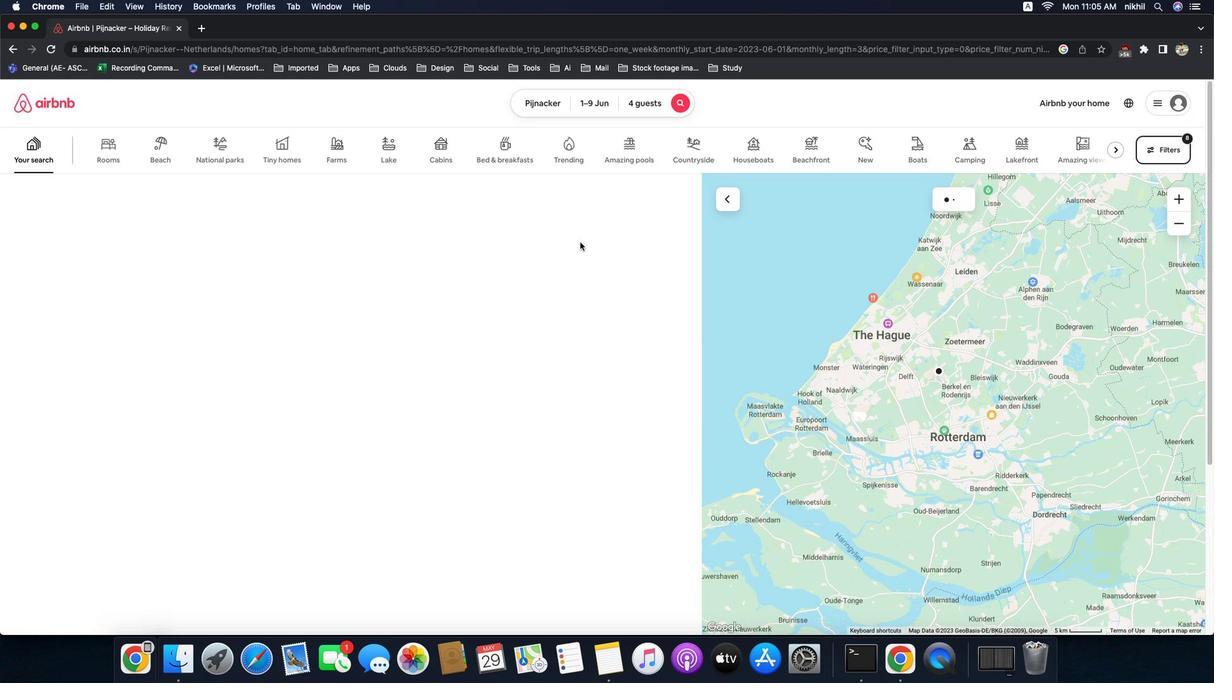 
Action: Mouse scrolled (575, 402) with delta (-100, -103)
Screenshot: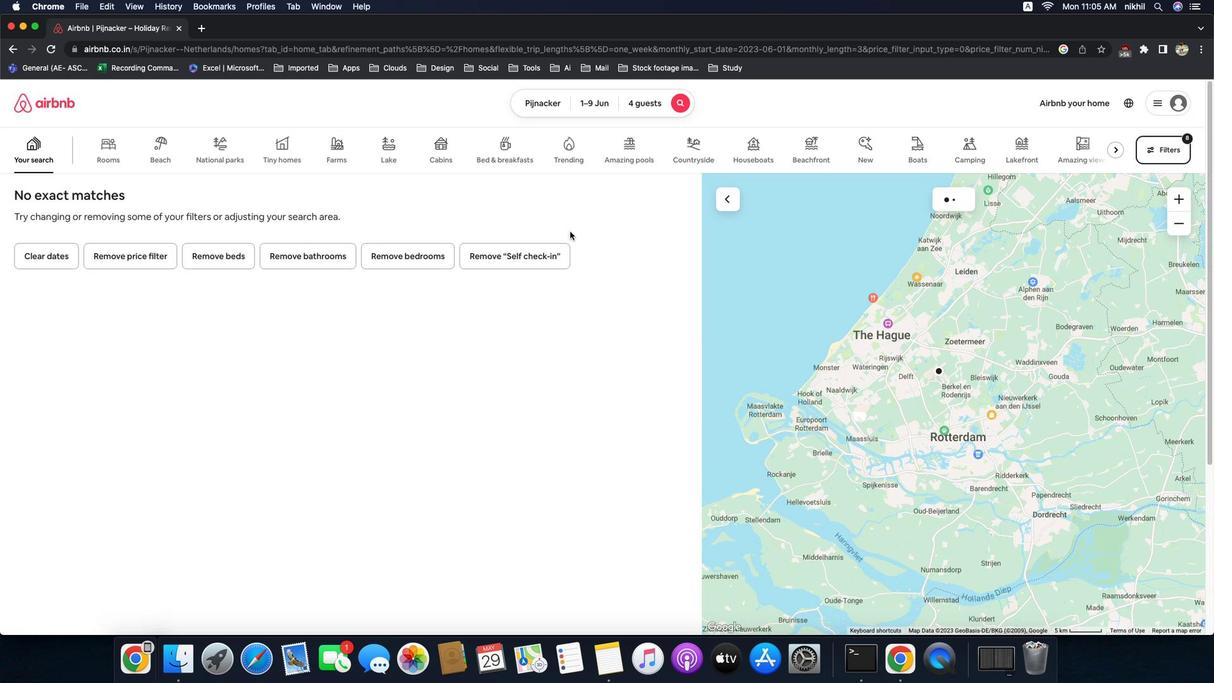 
Action: Mouse scrolled (575, 402) with delta (-100, -103)
Screenshot: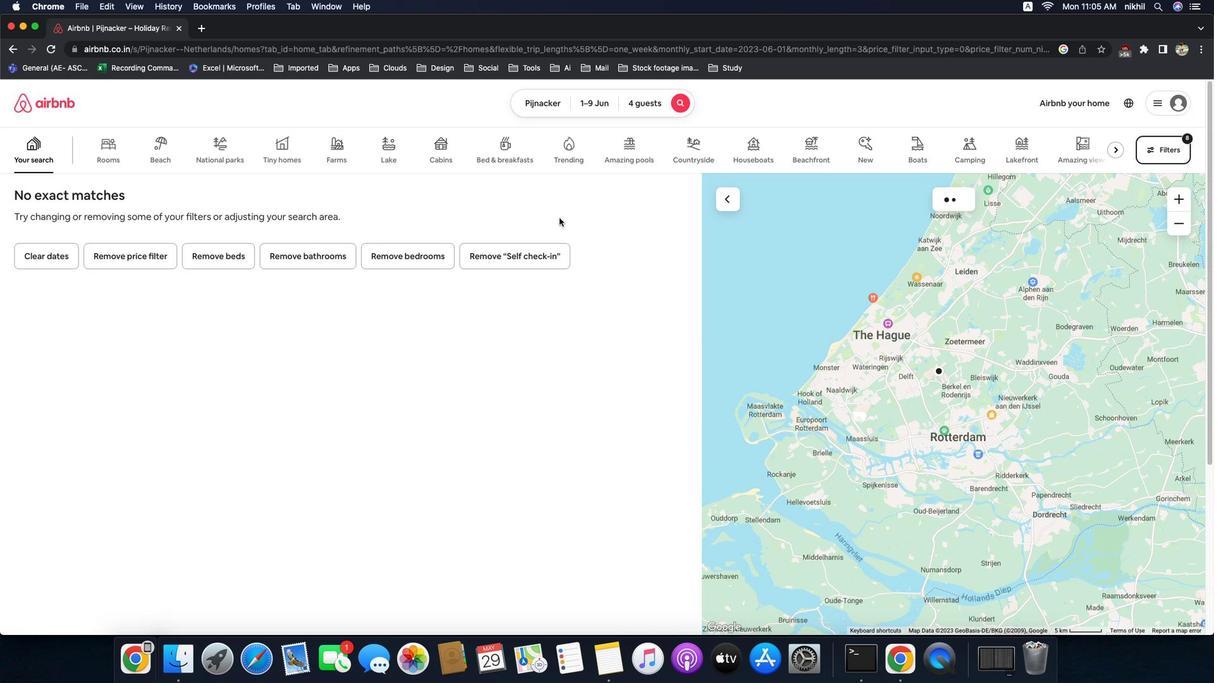 
Action: Mouse moved to (346, 414)
Screenshot: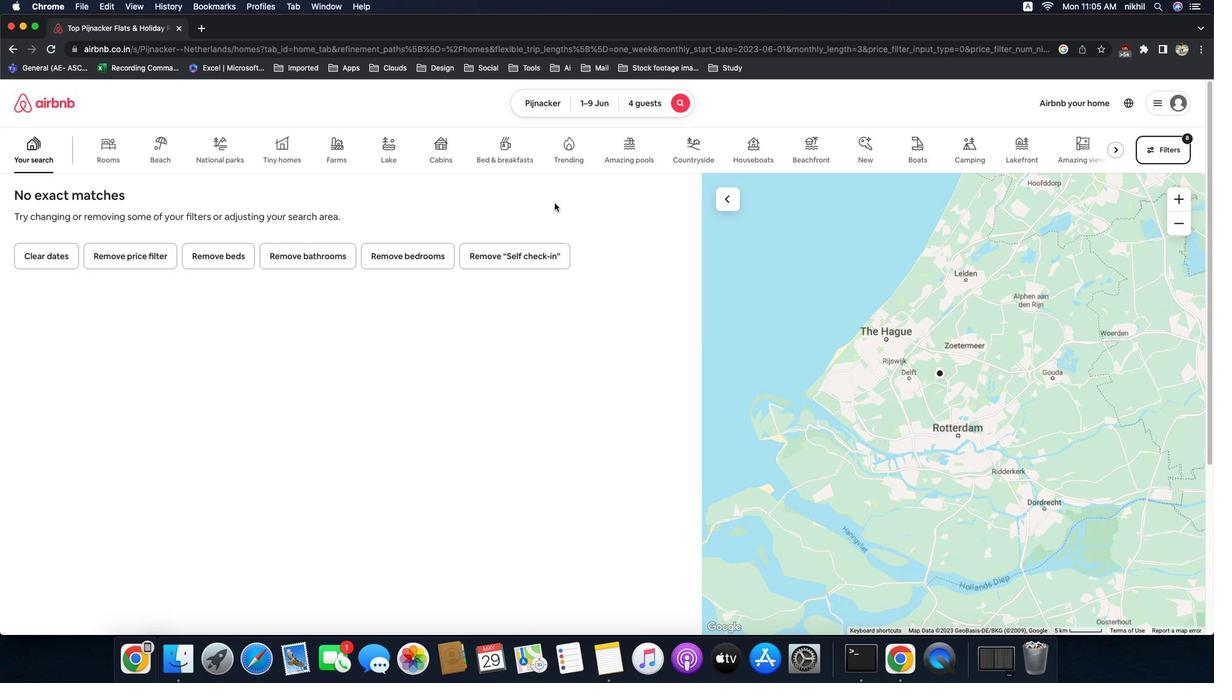 
Action: Mouse pressed left at (346, 414)
Screenshot: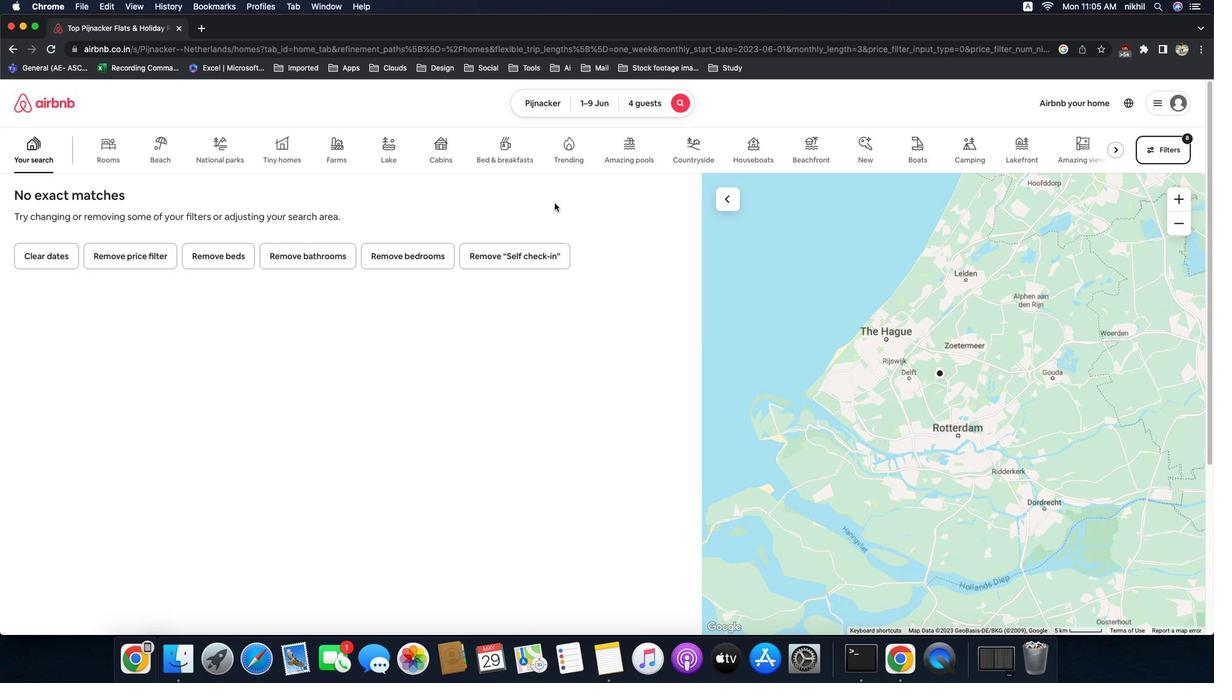 
Action: Mouse moved to (699, 529)
Screenshot: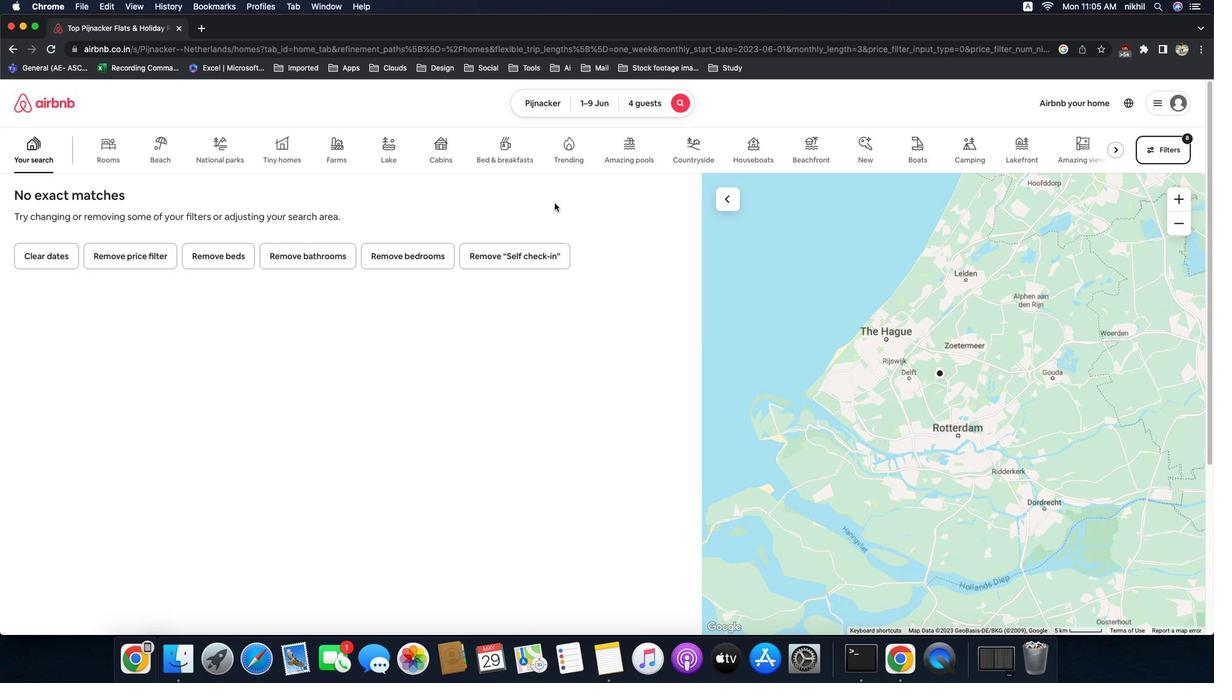 
Action: Mouse pressed left at (699, 529)
Screenshot: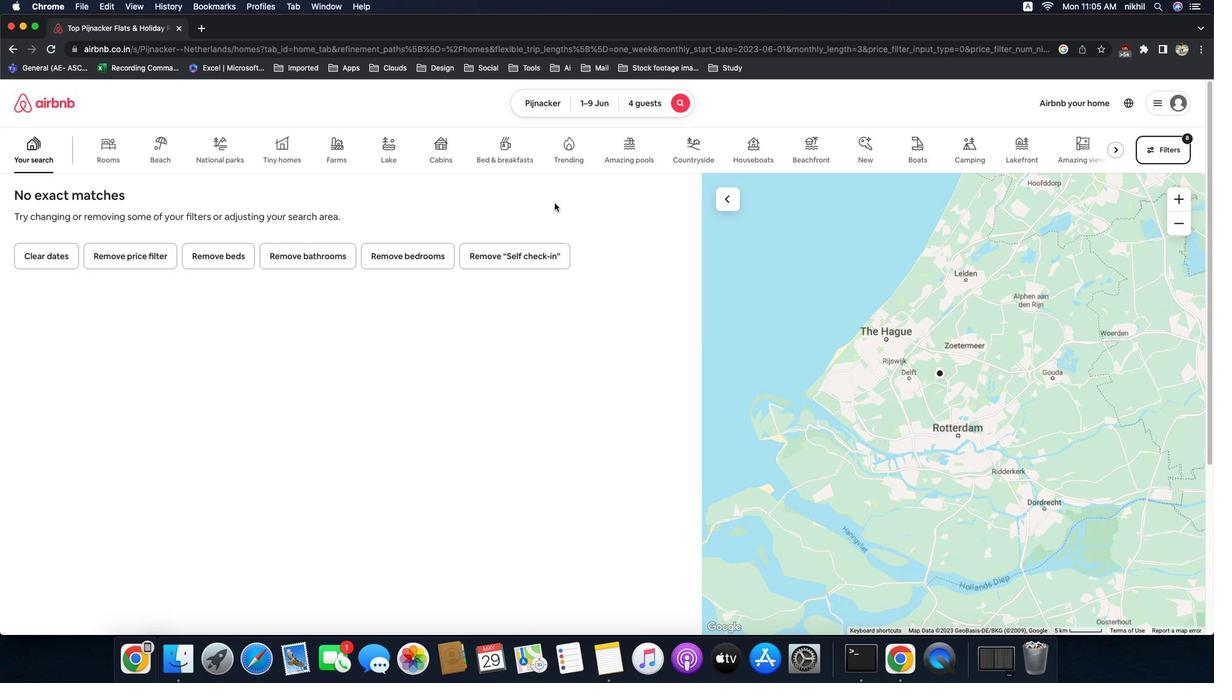 
Action: Mouse moved to (490, 115)
Screenshot: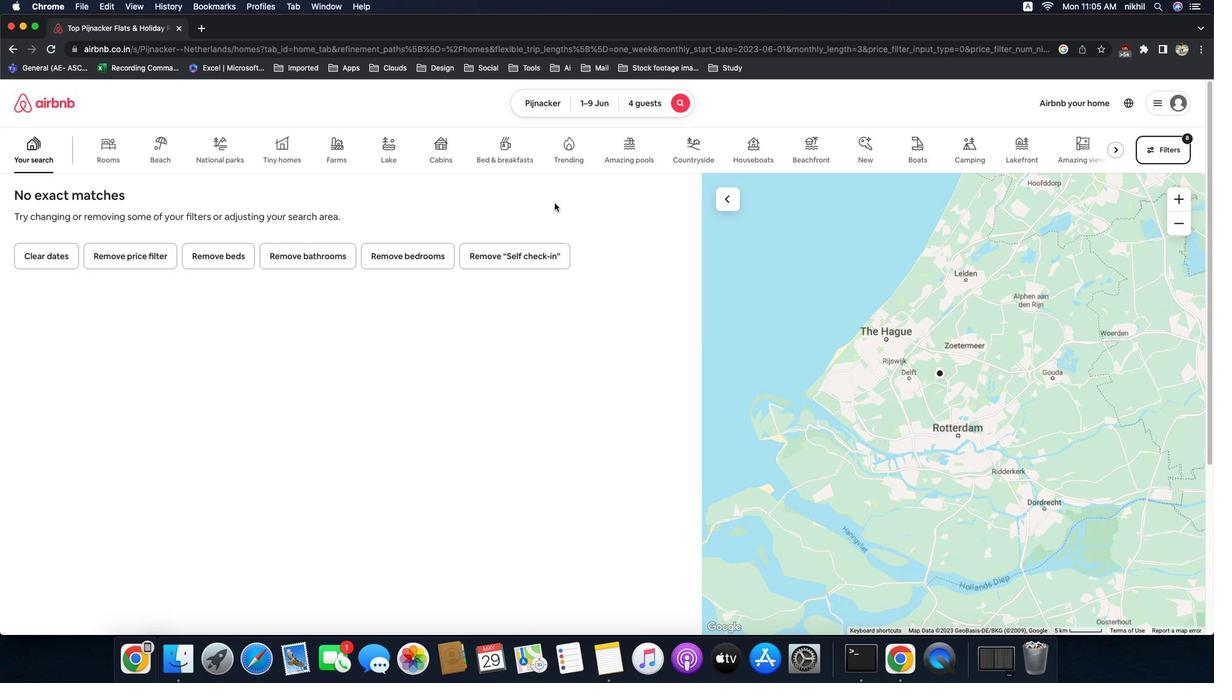
